 Task: Send an email with the signature David Green with the subject 'Invoice follow-up' and the message 'I am sorry for any delays in our response.' from softage.1@softage.net to softage.2@softage.net with an attached document User_guide.docx and move the email from Sent Items to the folder Contracts
Action: Key pressed n
Screenshot: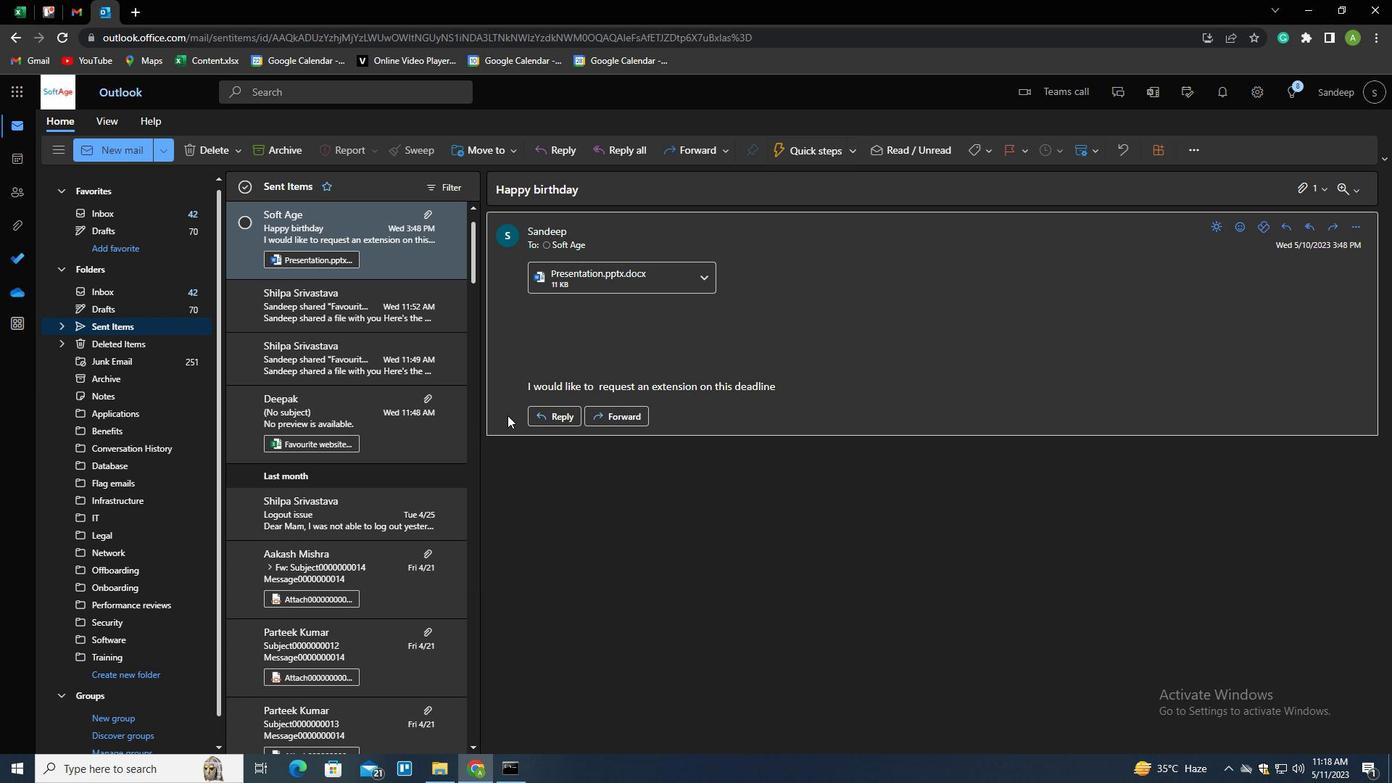 
Action: Mouse moved to (980, 158)
Screenshot: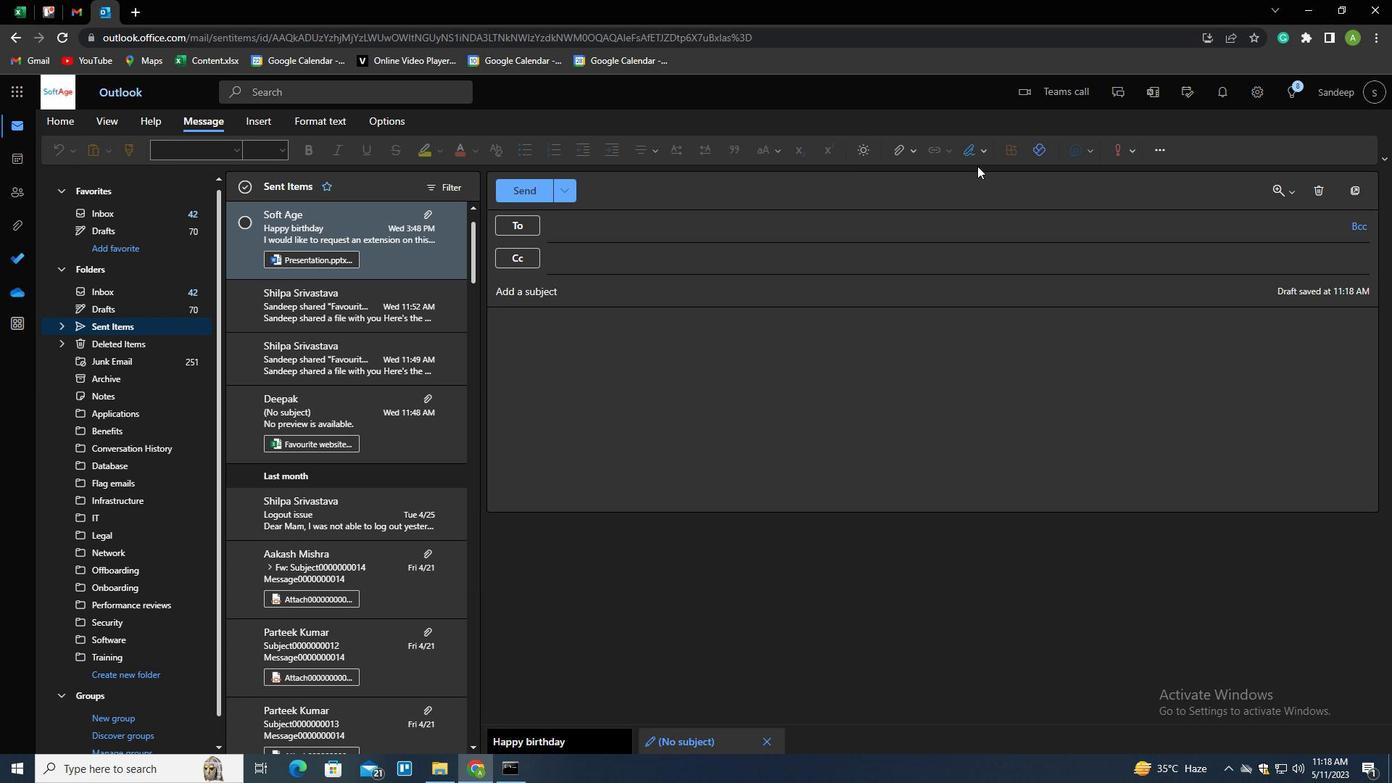 
Action: Mouse pressed left at (980, 158)
Screenshot: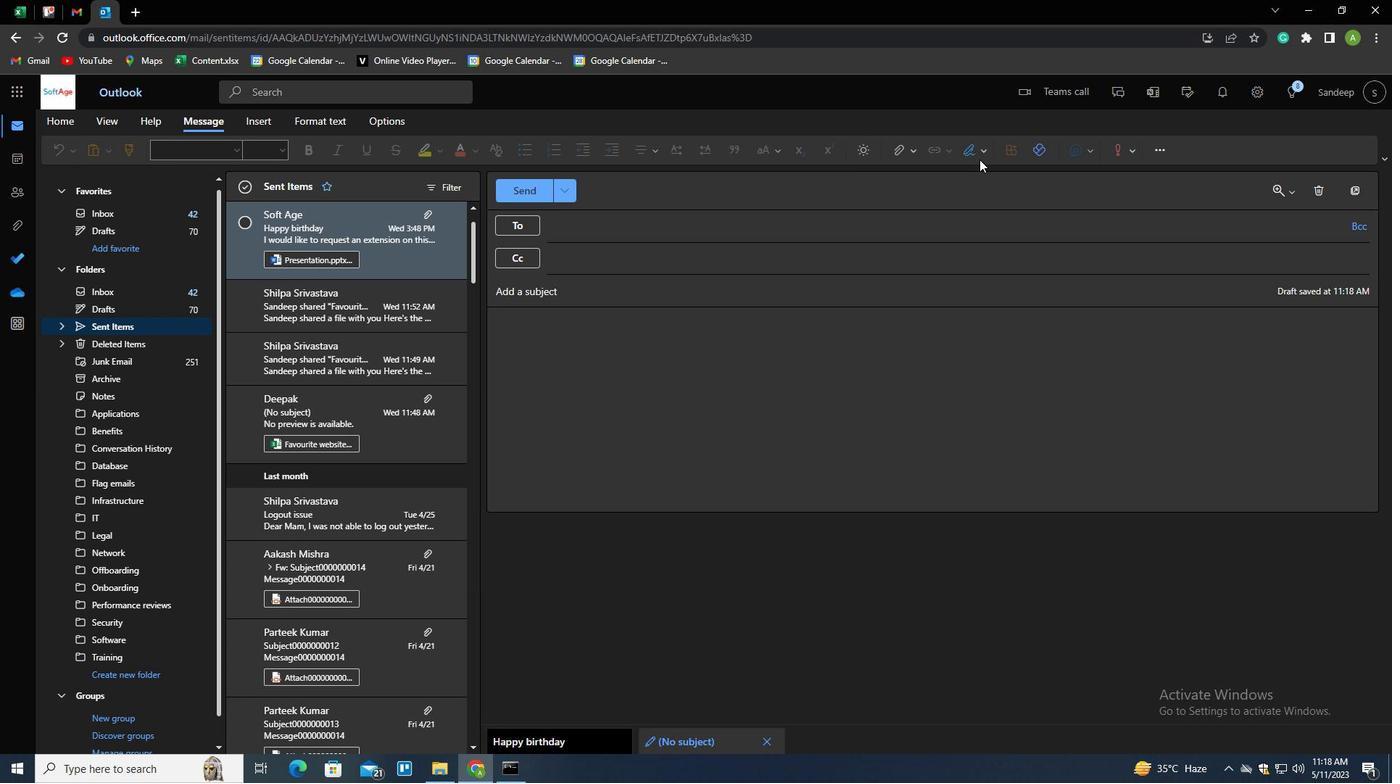 
Action: Mouse moved to (959, 203)
Screenshot: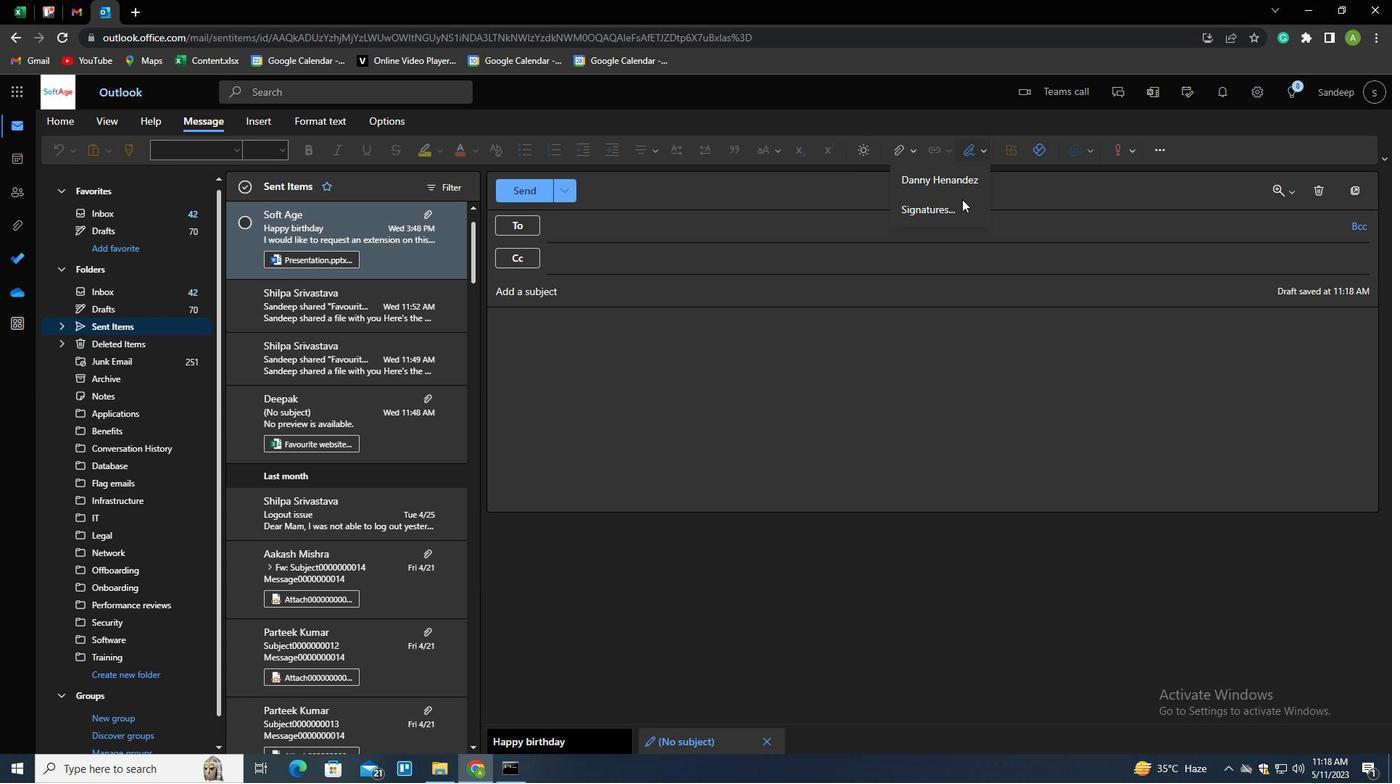 
Action: Mouse pressed left at (959, 203)
Screenshot: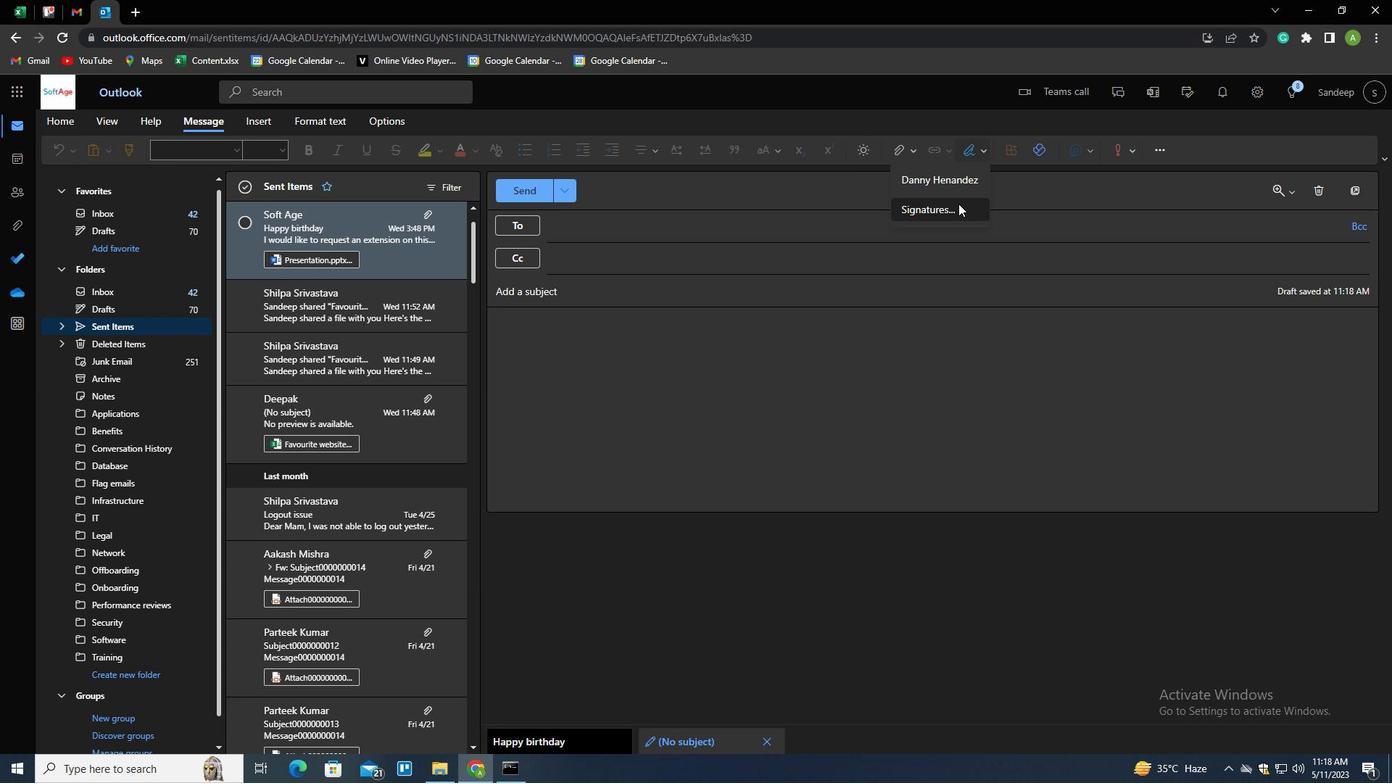 
Action: Mouse moved to (973, 270)
Screenshot: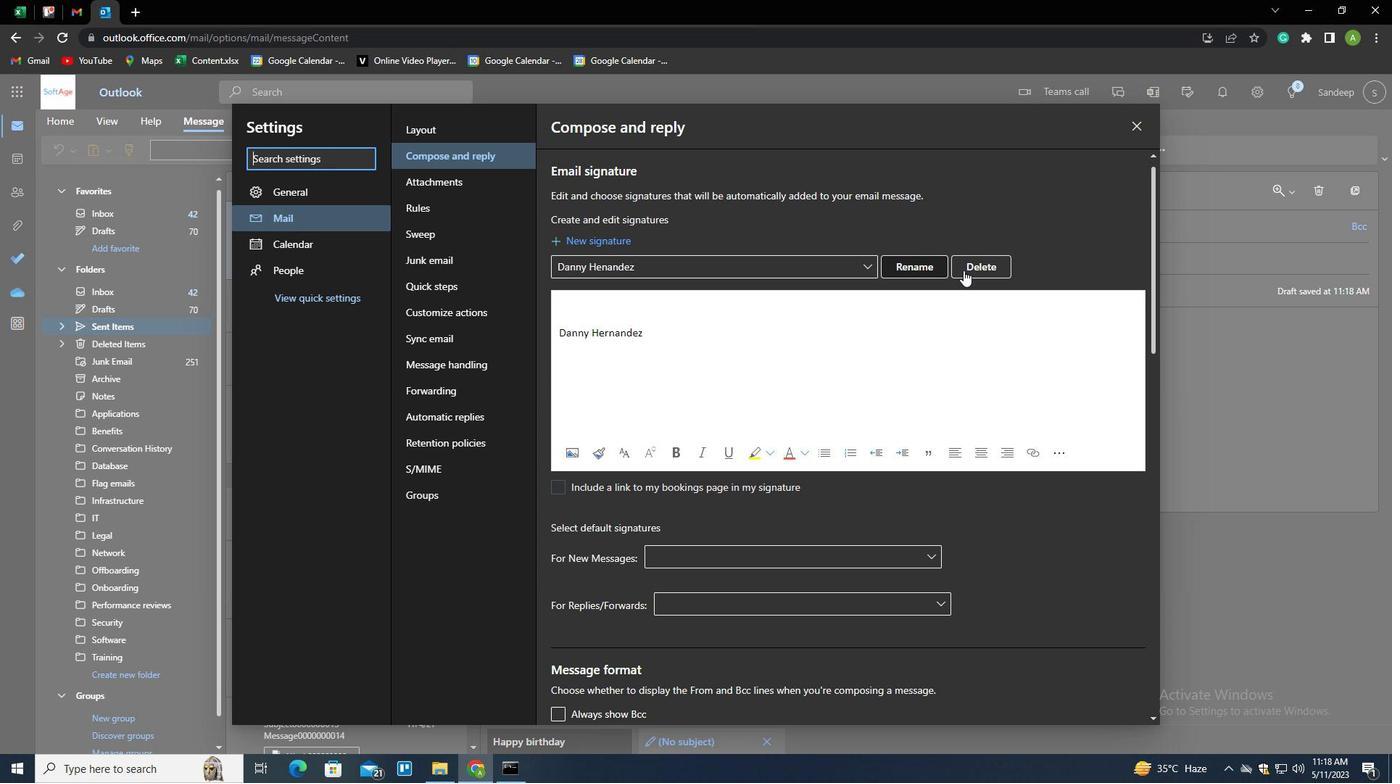 
Action: Mouse pressed left at (973, 270)
Screenshot: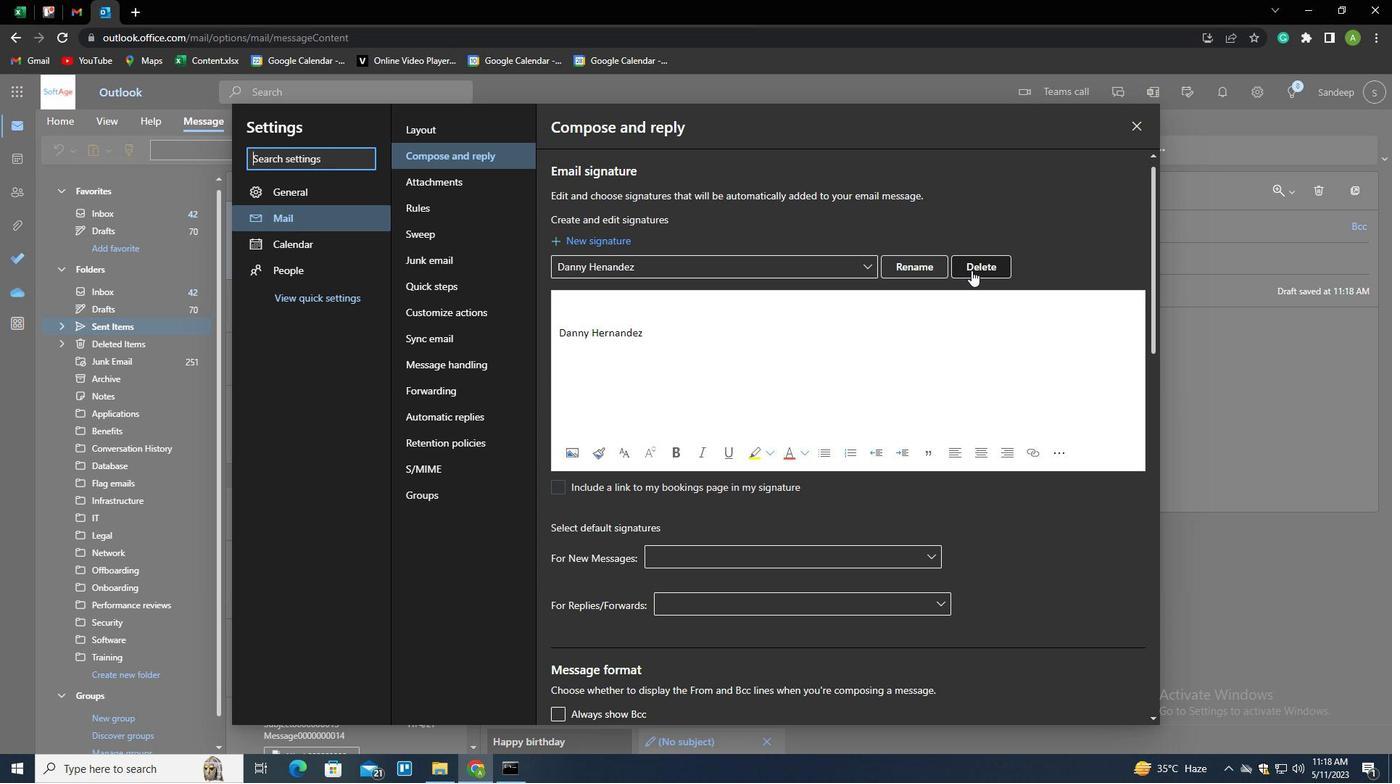 
Action: Mouse moved to (958, 266)
Screenshot: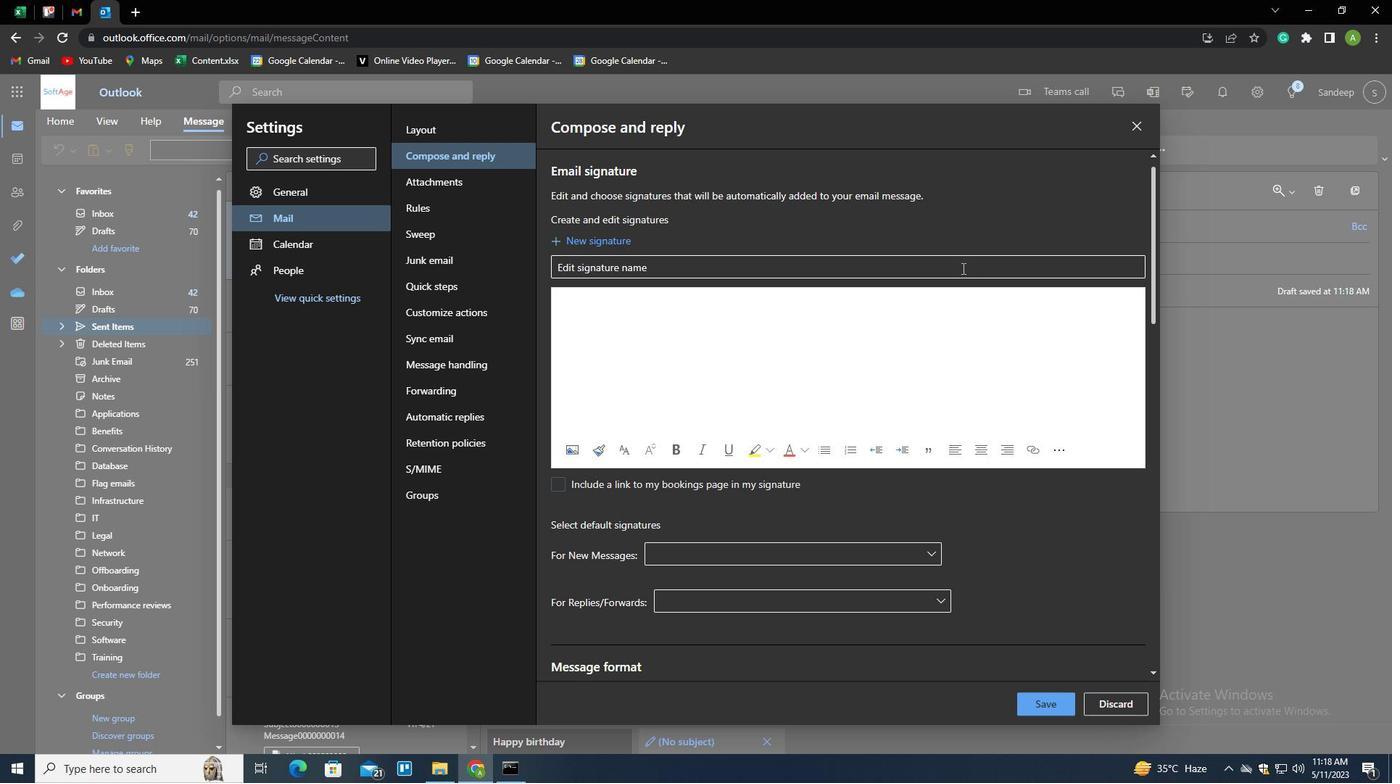 
Action: Mouse pressed left at (958, 266)
Screenshot: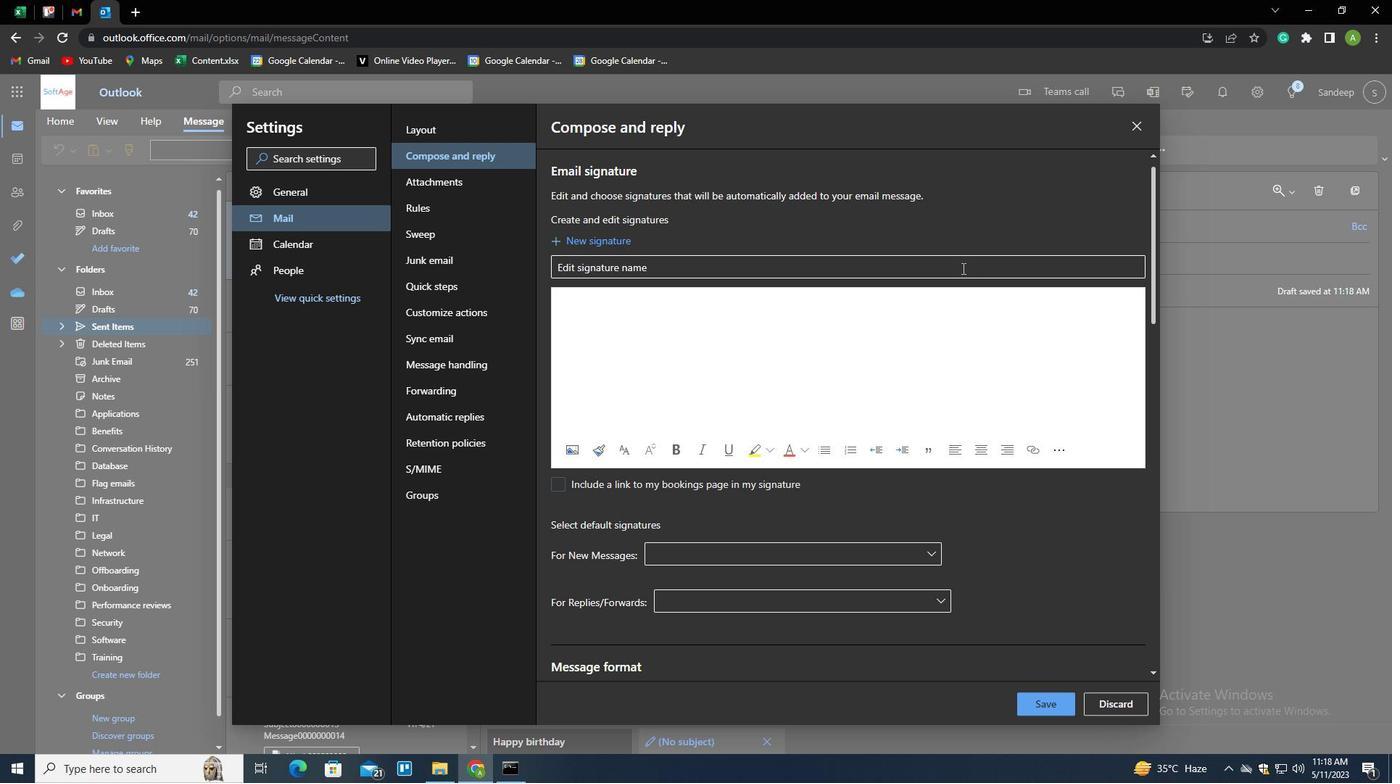 
Action: Key pressed <Key.shift>DAVID<Key.space><Key.shift>GREEN<Key.tab><Key.shift_r><Key.enter><Key.shift>DAVID<Key.space><Key.shift>GREEN
Screenshot: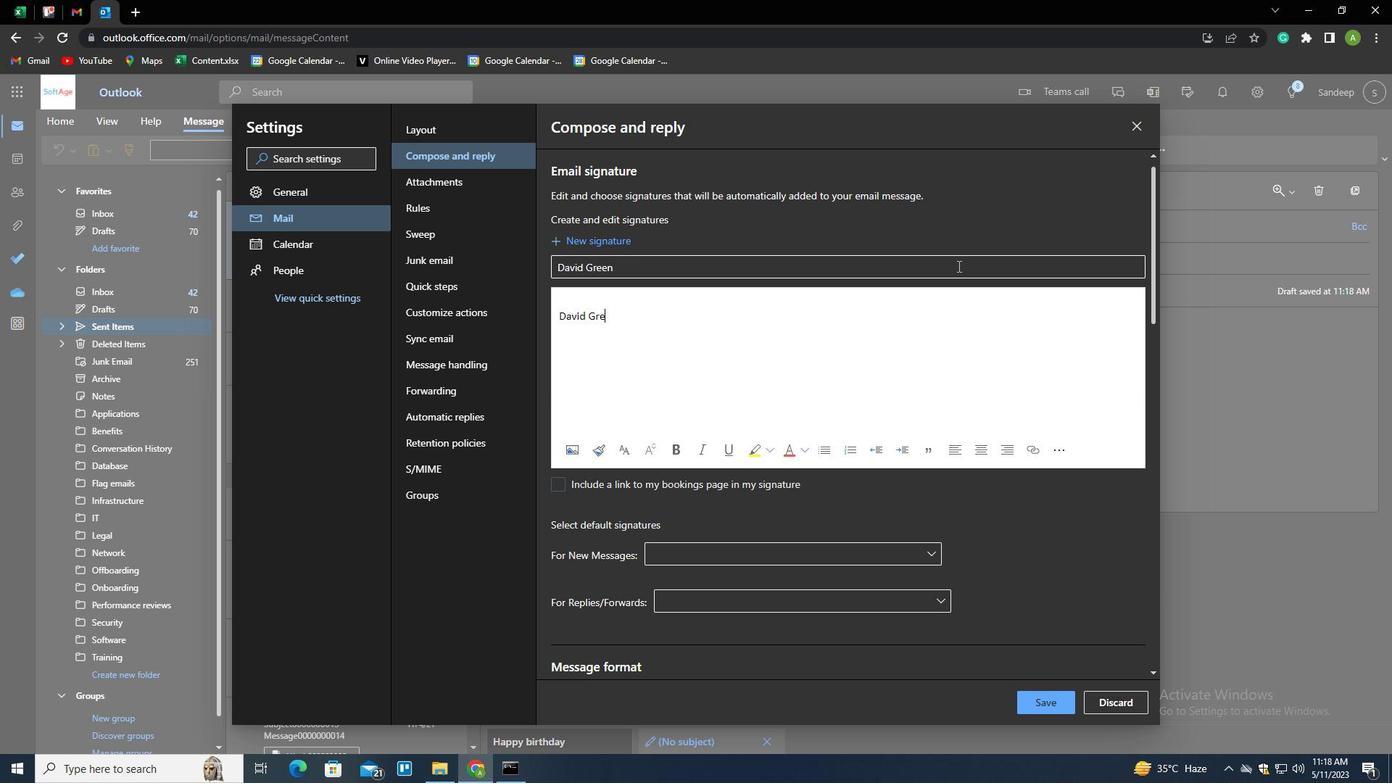 
Action: Mouse moved to (1038, 701)
Screenshot: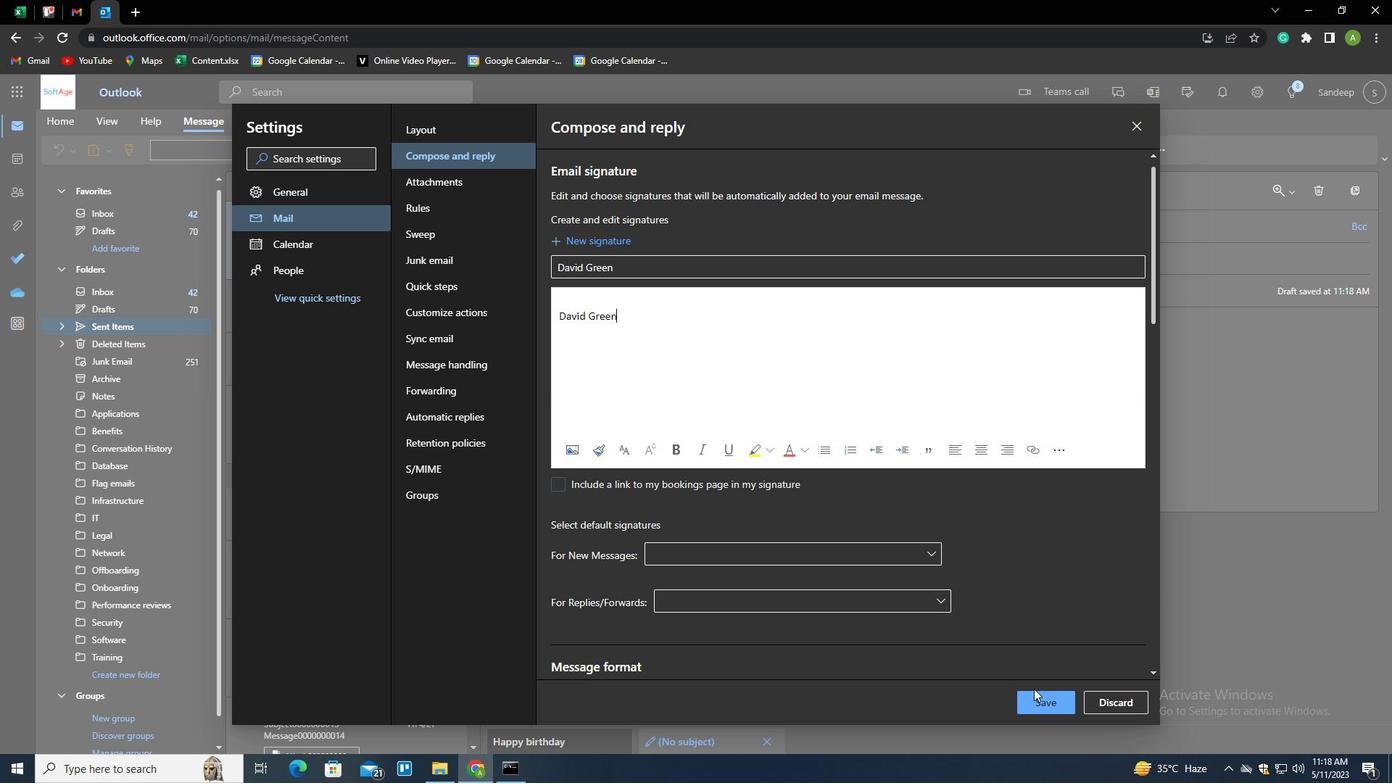 
Action: Mouse pressed left at (1038, 701)
Screenshot: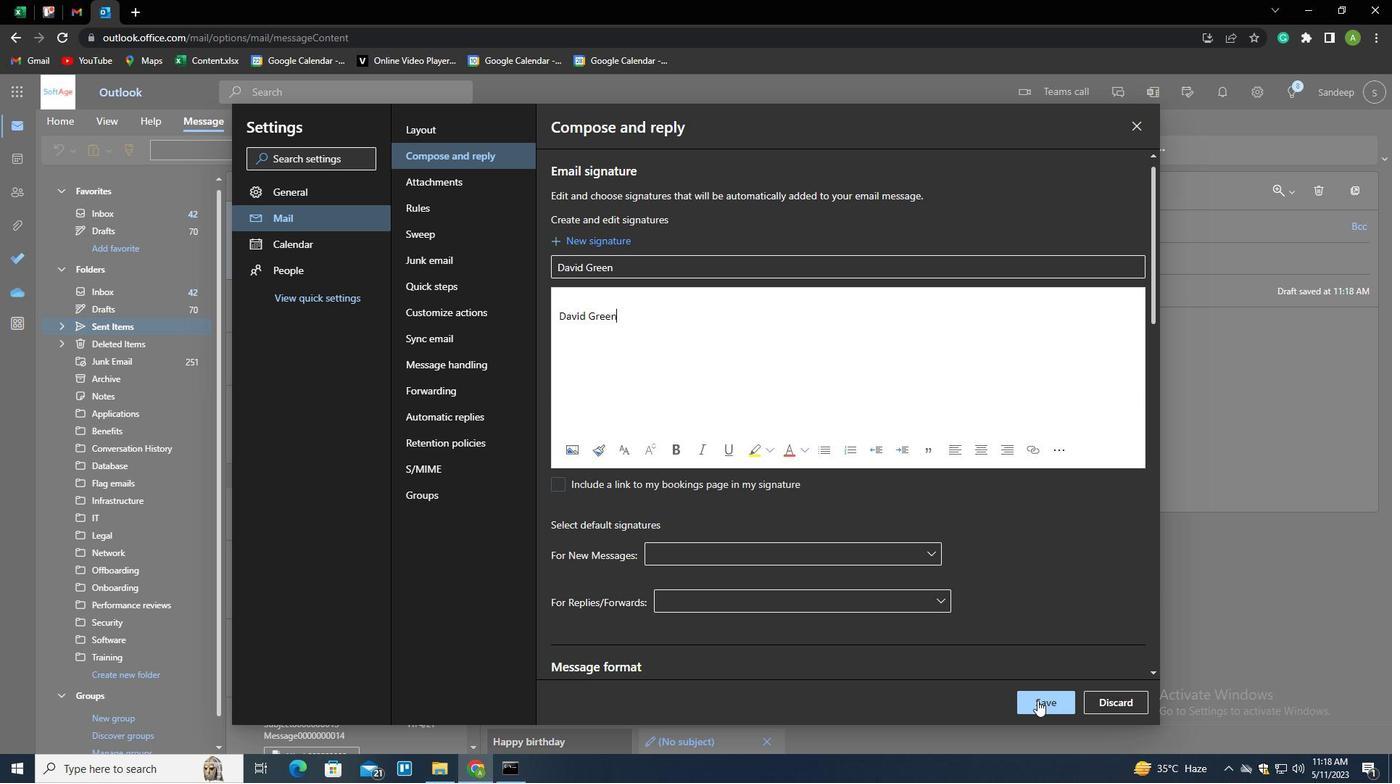
Action: Mouse moved to (1199, 459)
Screenshot: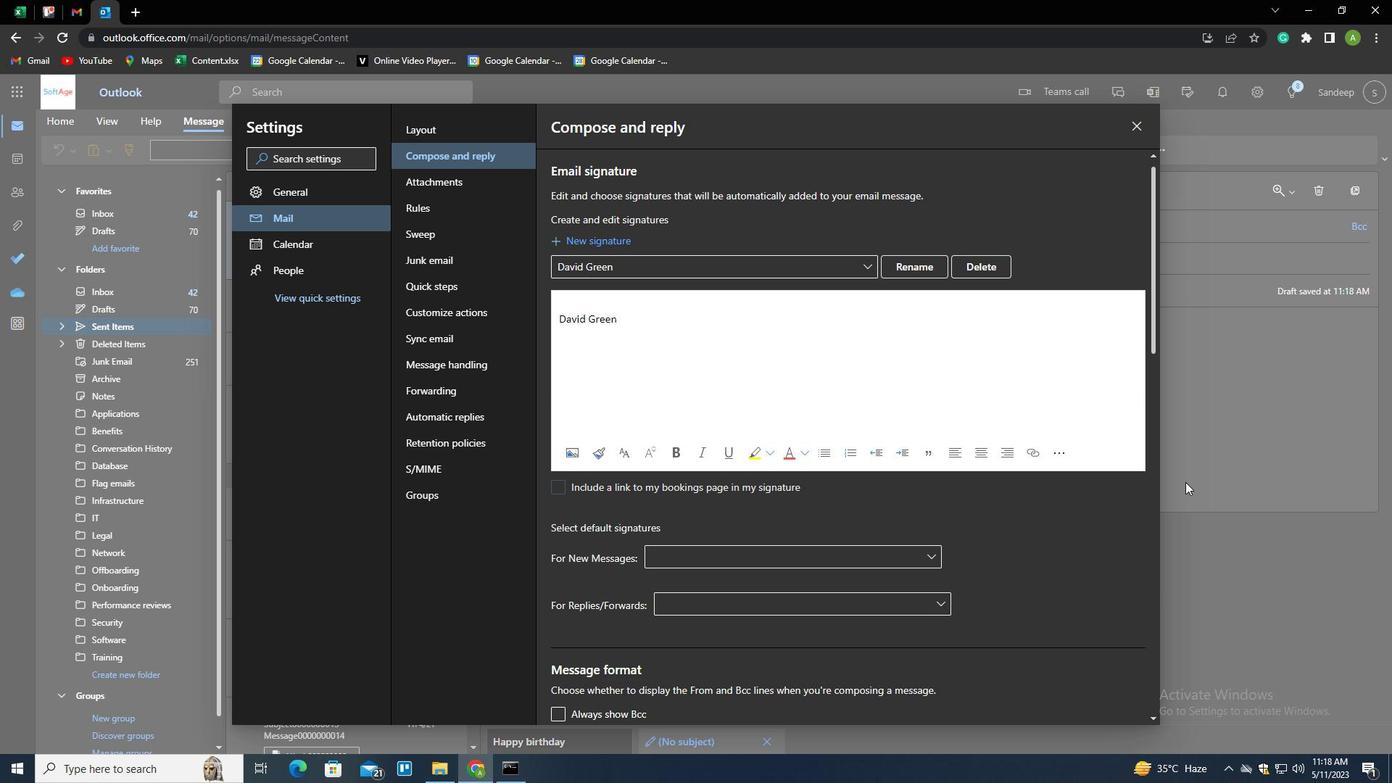 
Action: Mouse pressed left at (1199, 459)
Screenshot: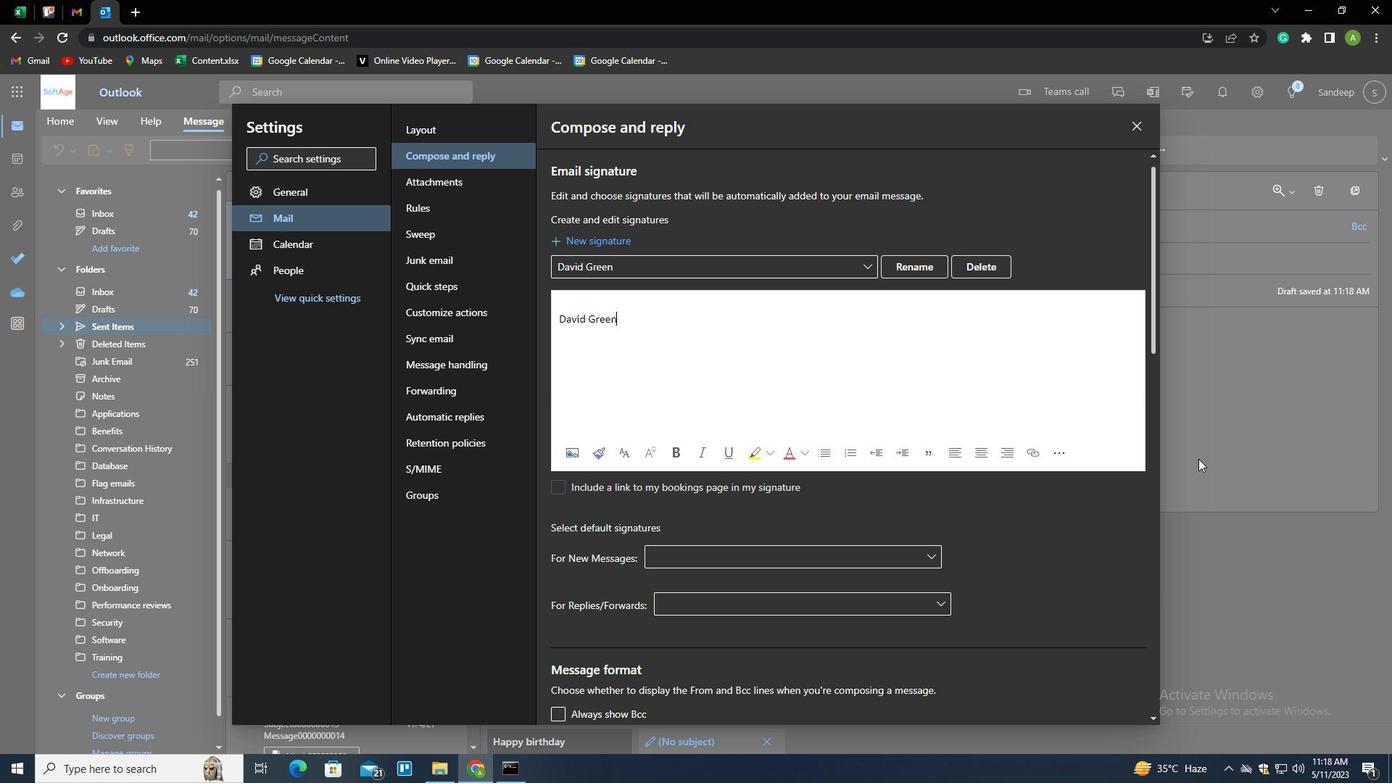 
Action: Mouse moved to (971, 147)
Screenshot: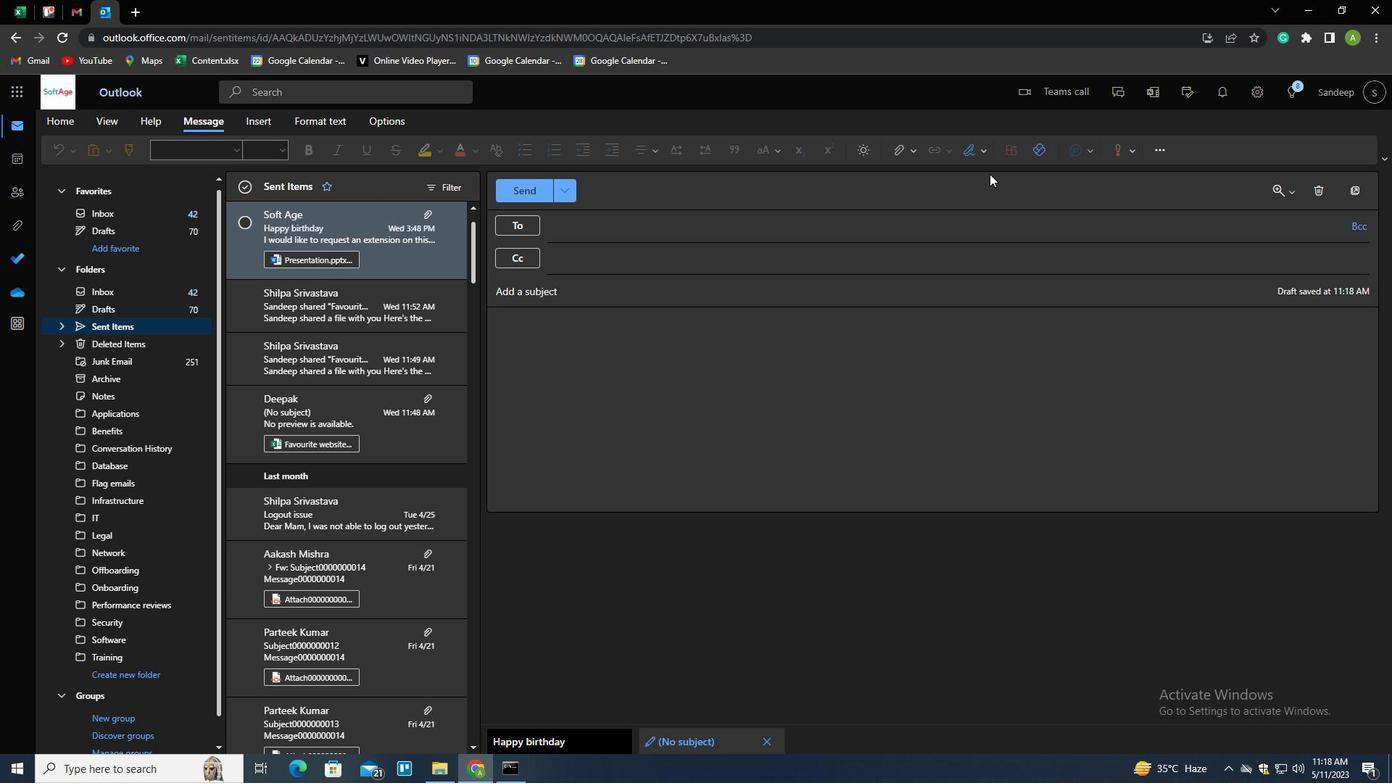 
Action: Mouse pressed left at (971, 147)
Screenshot: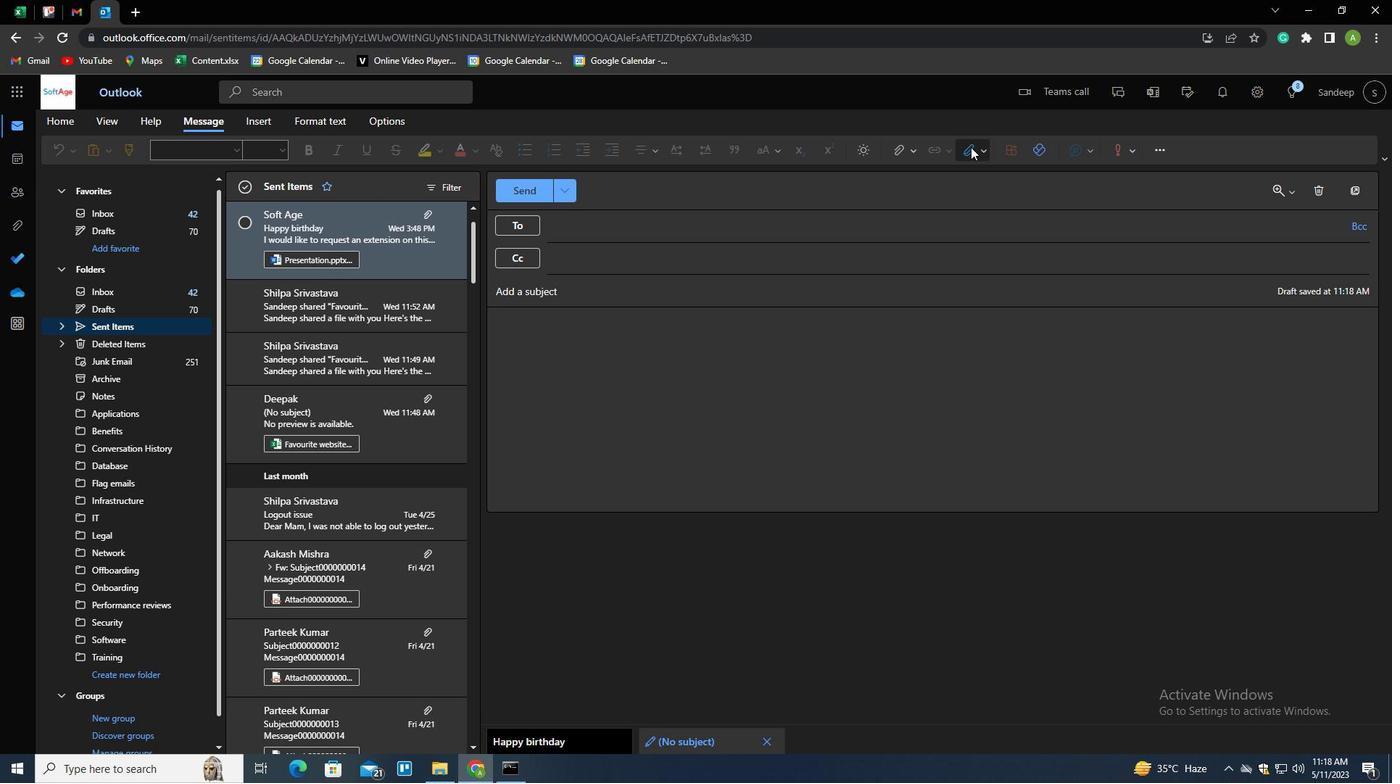 
Action: Mouse moved to (962, 173)
Screenshot: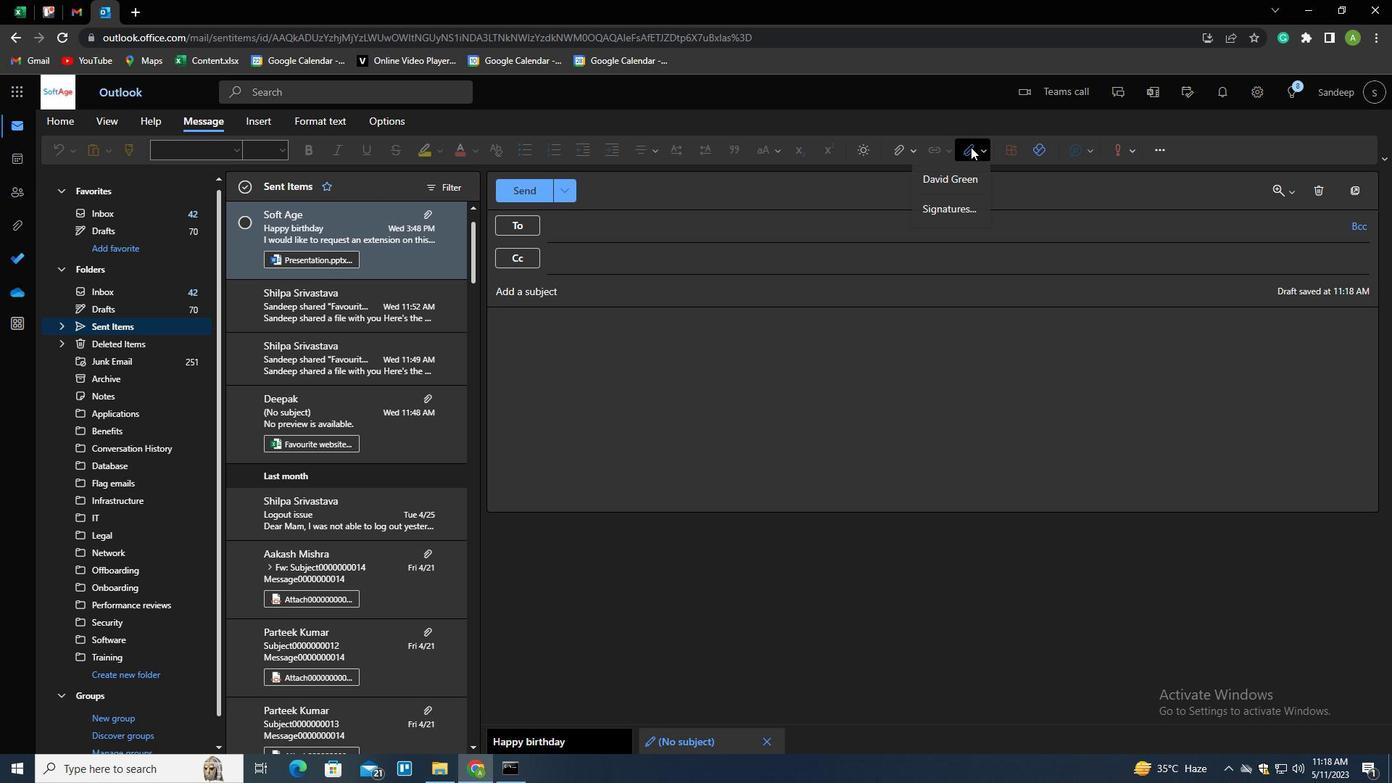 
Action: Mouse pressed left at (962, 173)
Screenshot: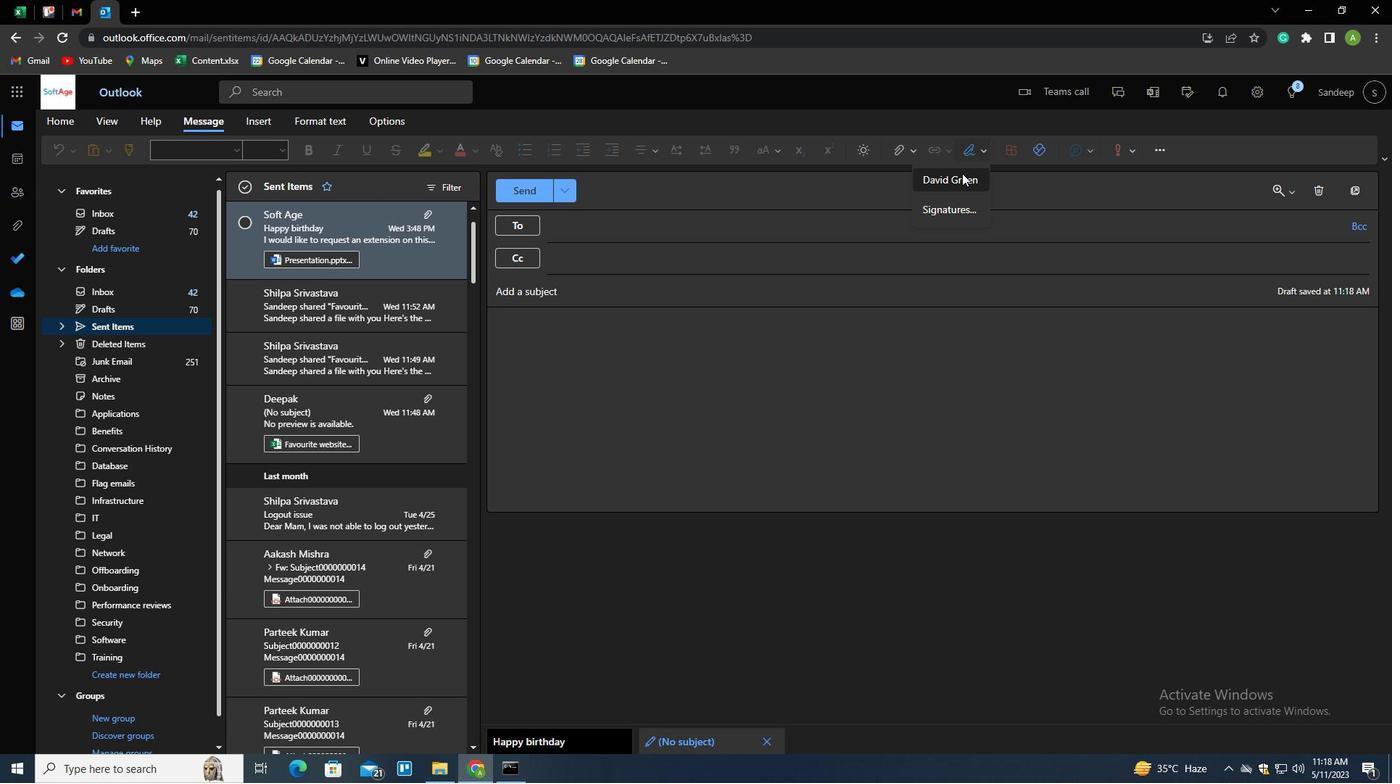 
Action: Mouse moved to (677, 294)
Screenshot: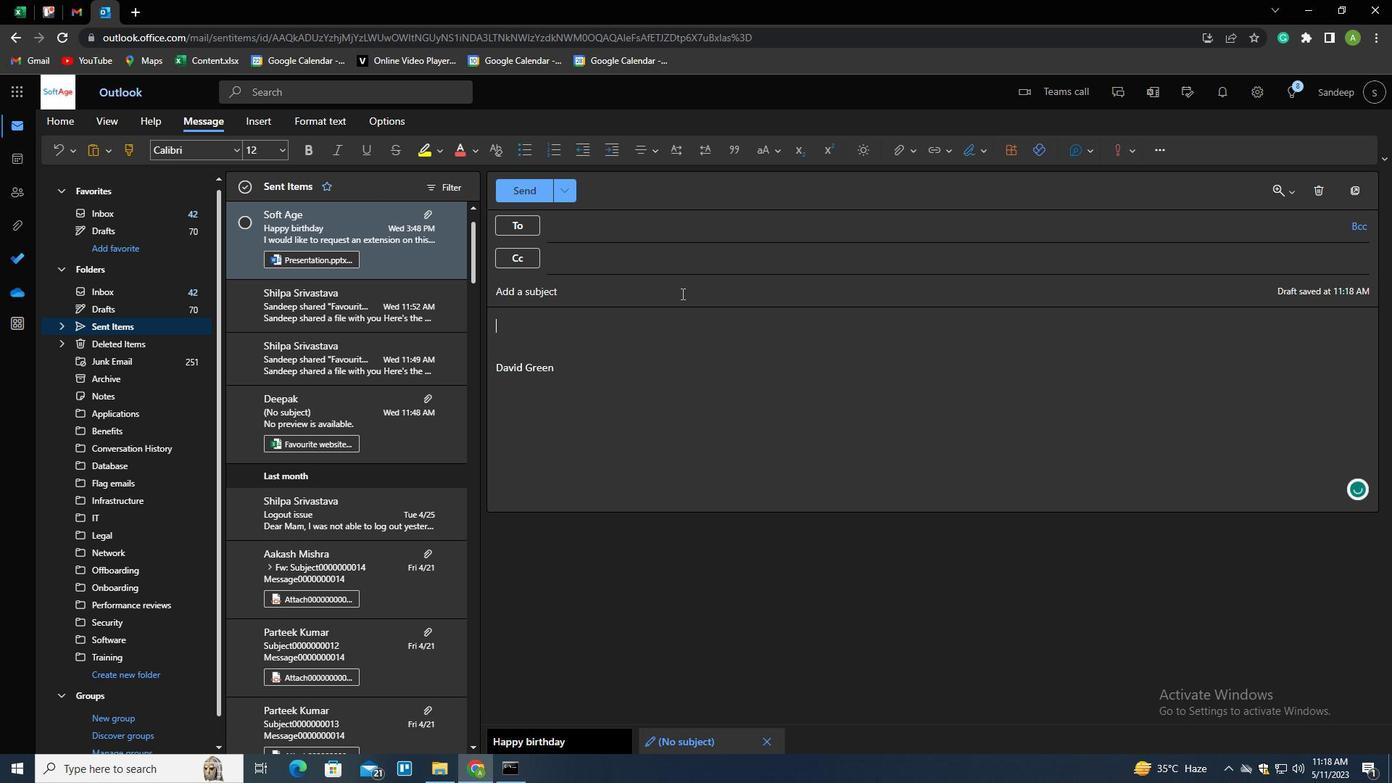 
Action: Mouse pressed left at (677, 294)
Screenshot: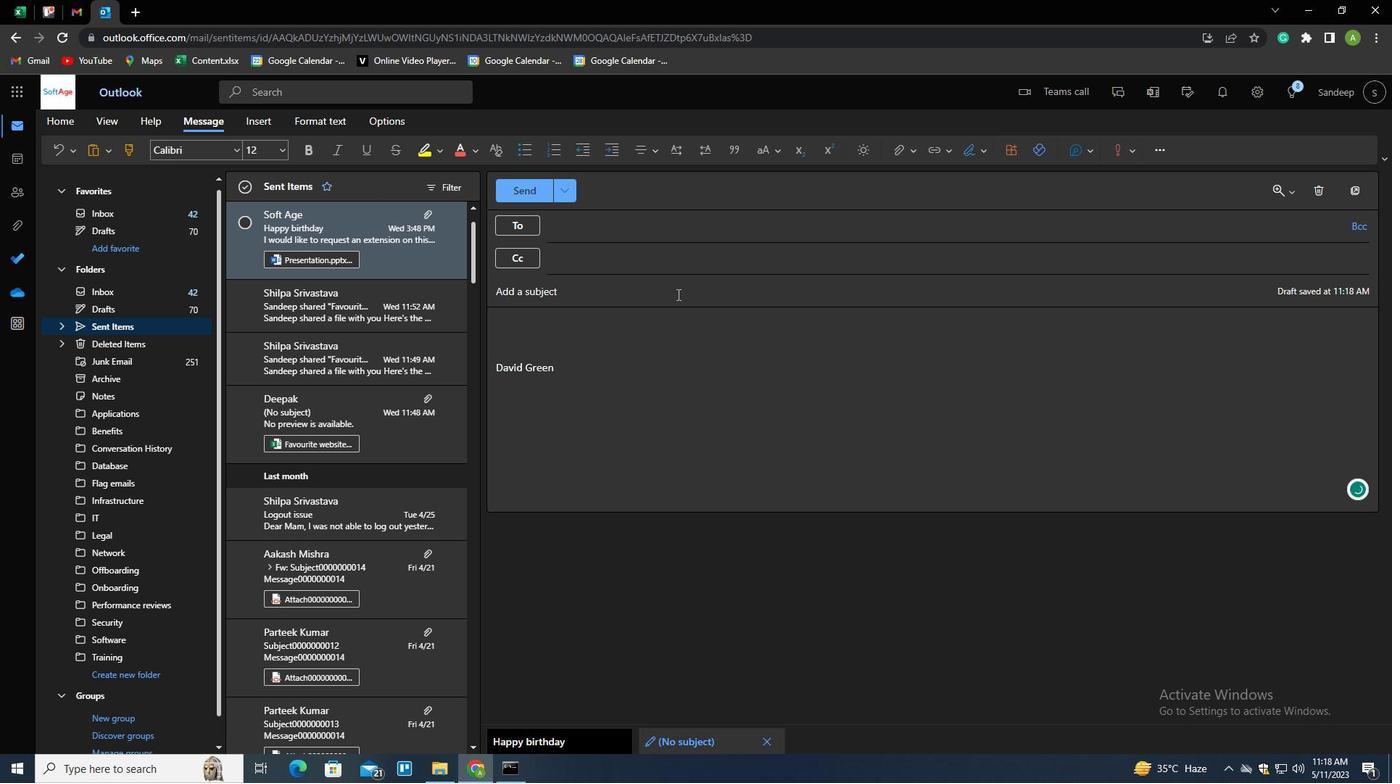 
Action: Key pressed <Key.shift>INVOICE<Key.space>FOLO<Key.backspace>LOW-UP
Screenshot: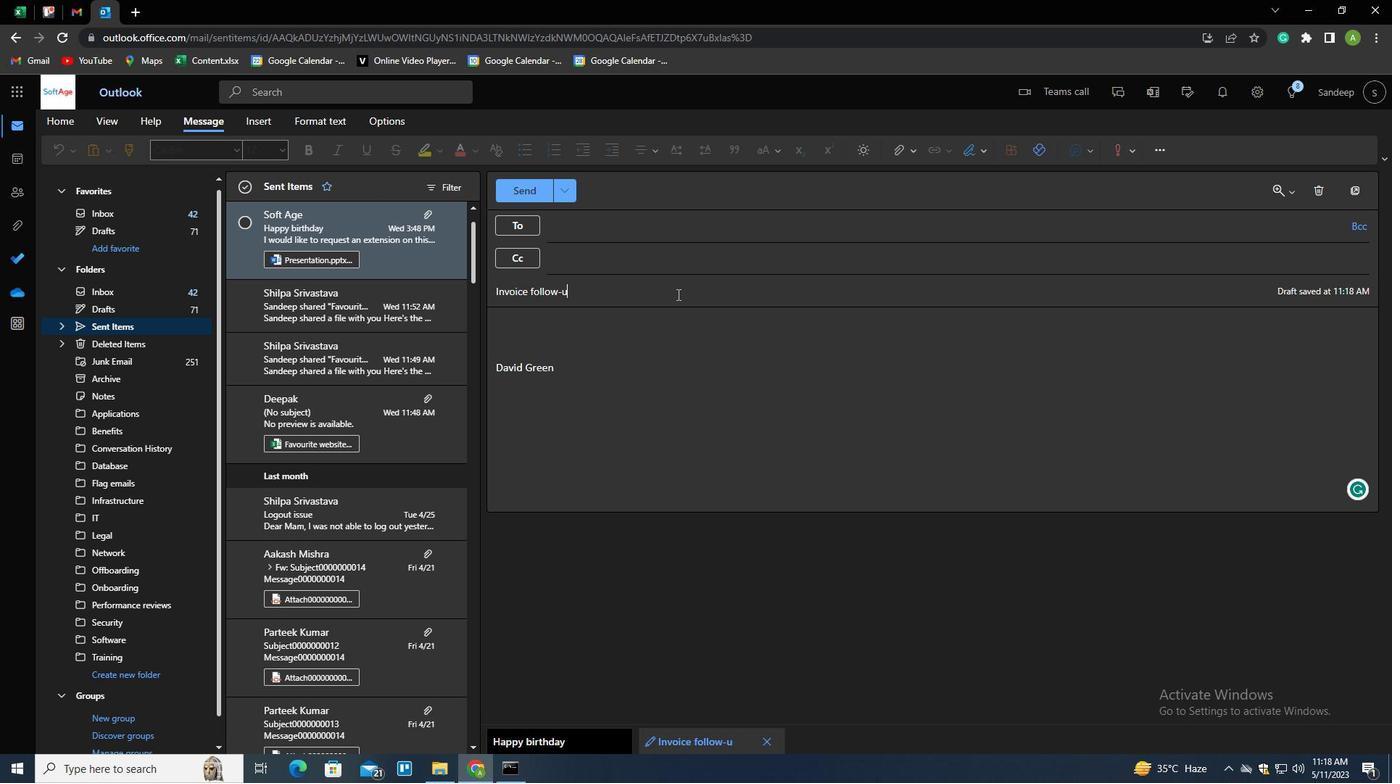 
Action: Mouse moved to (658, 367)
Screenshot: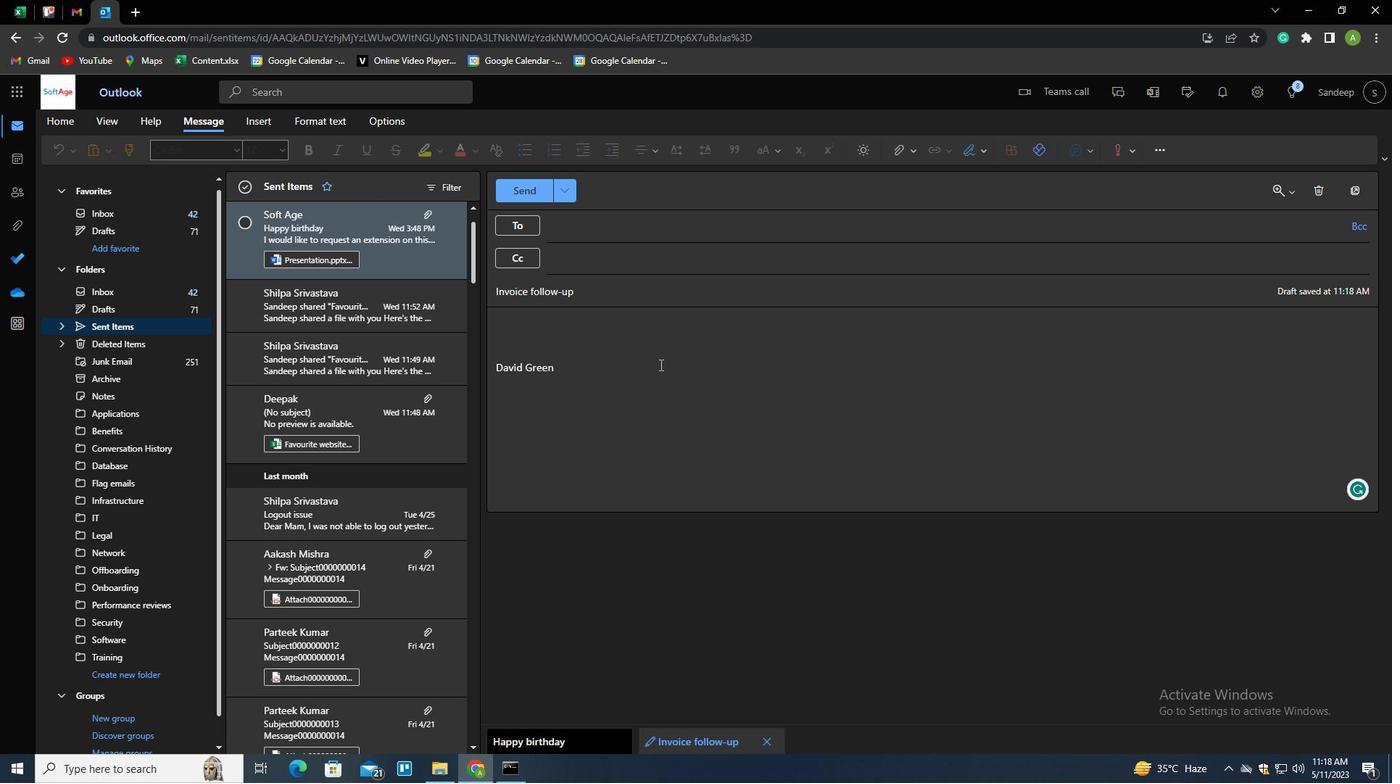 
Action: Mouse pressed left at (658, 367)
Screenshot: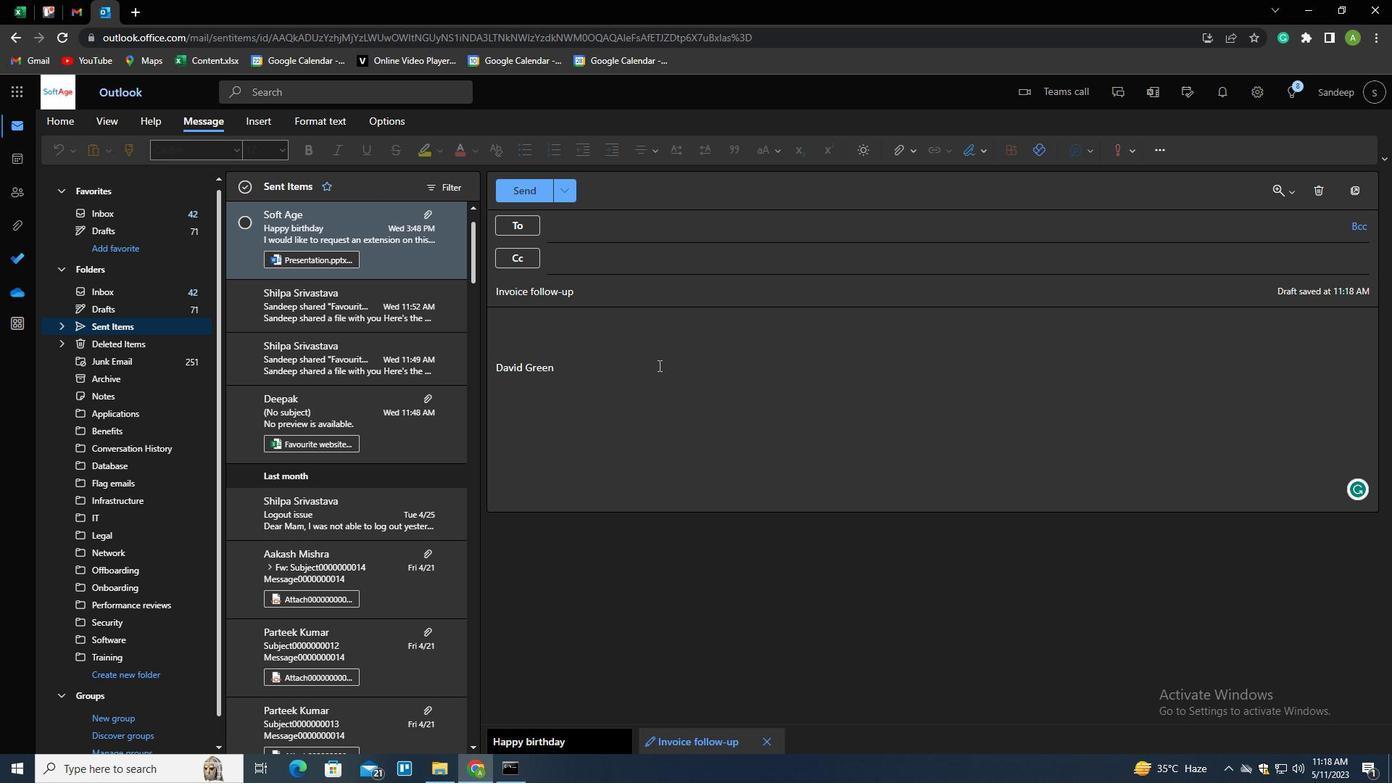 
Action: Key pressed <Key.shift_r><Key.enter><Key.shift>I<Key.space>AM<Key.space>SORRY<Key.space>FOR<Key.space>ANY<Key.space>DELAYS<Key.space>IN<Key.space>OUR<Key.space>REPONSE.
Screenshot: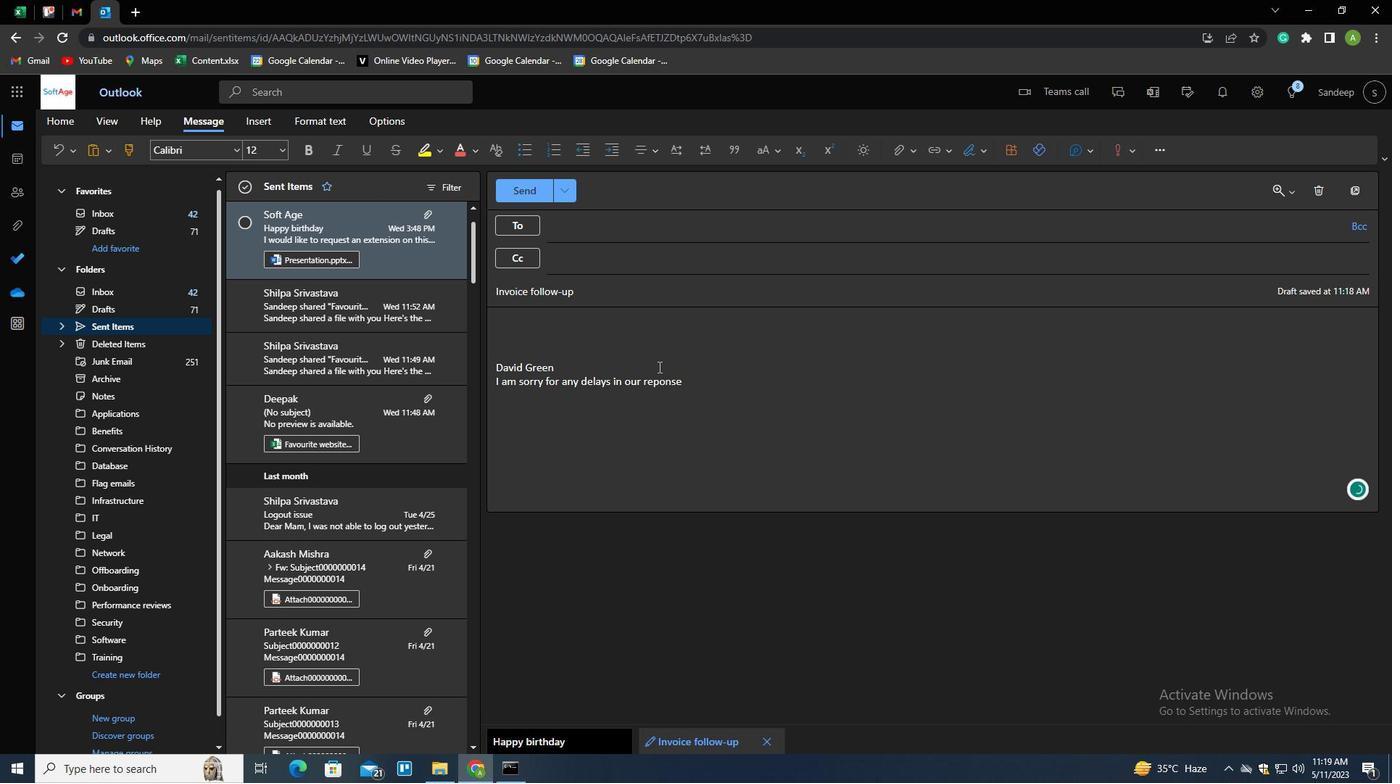 
Action: Mouse moved to (594, 235)
Screenshot: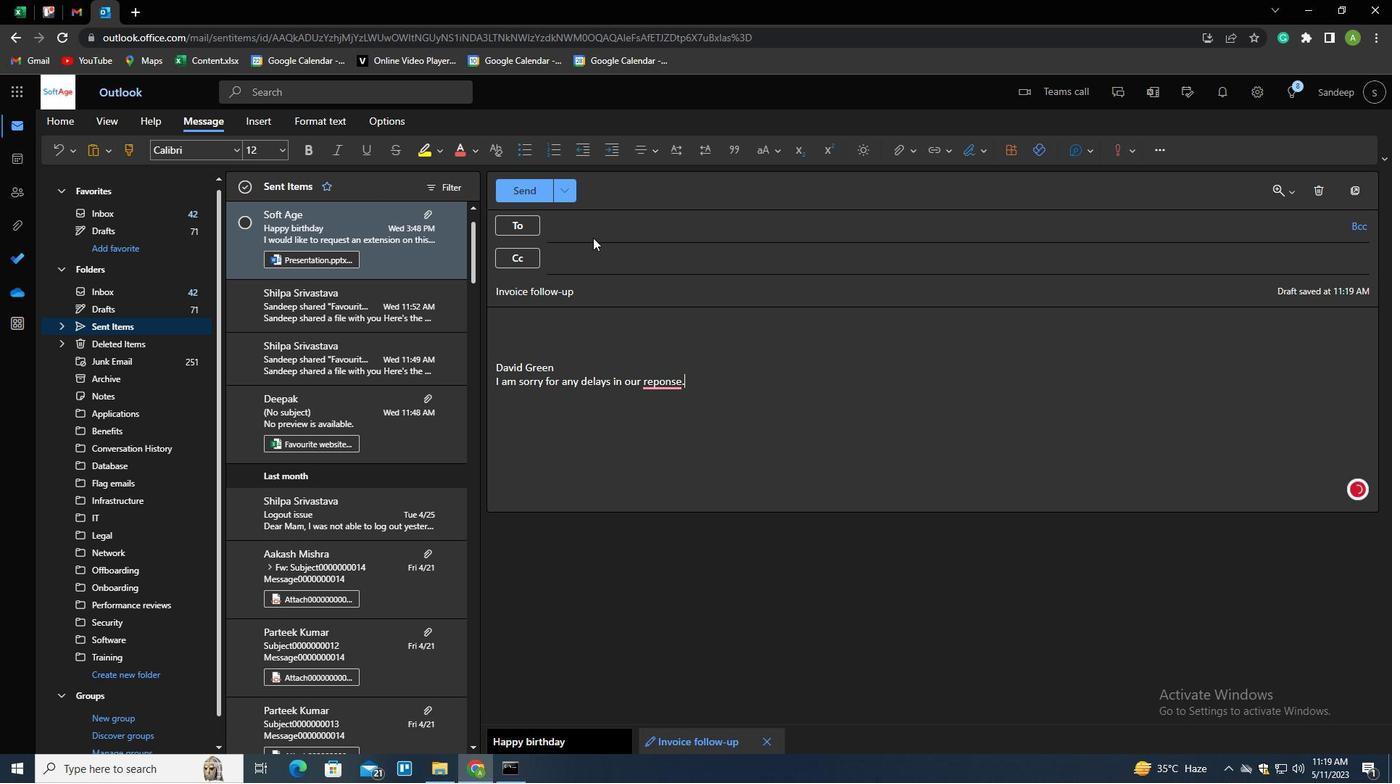 
Action: Mouse pressed left at (594, 235)
Screenshot: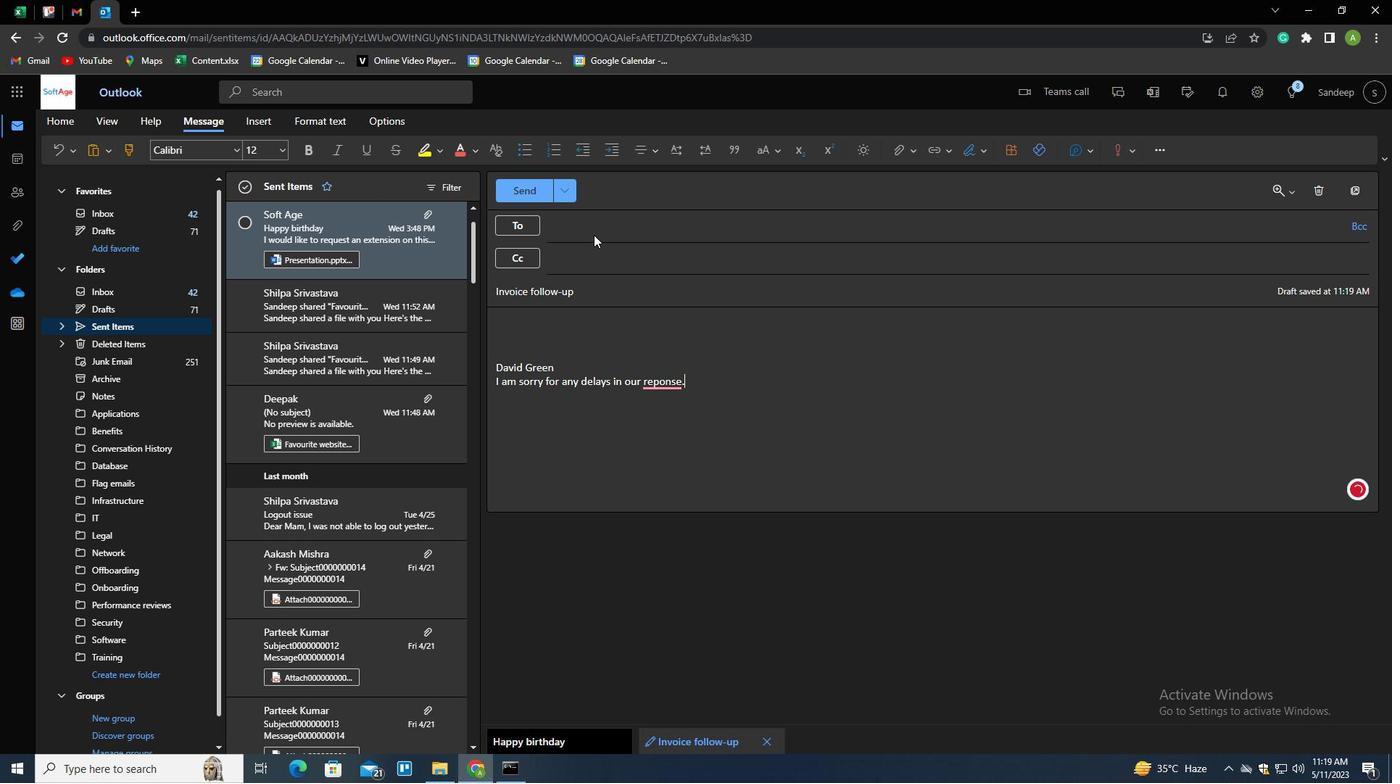 
Action: Mouse moved to (653, 384)
Screenshot: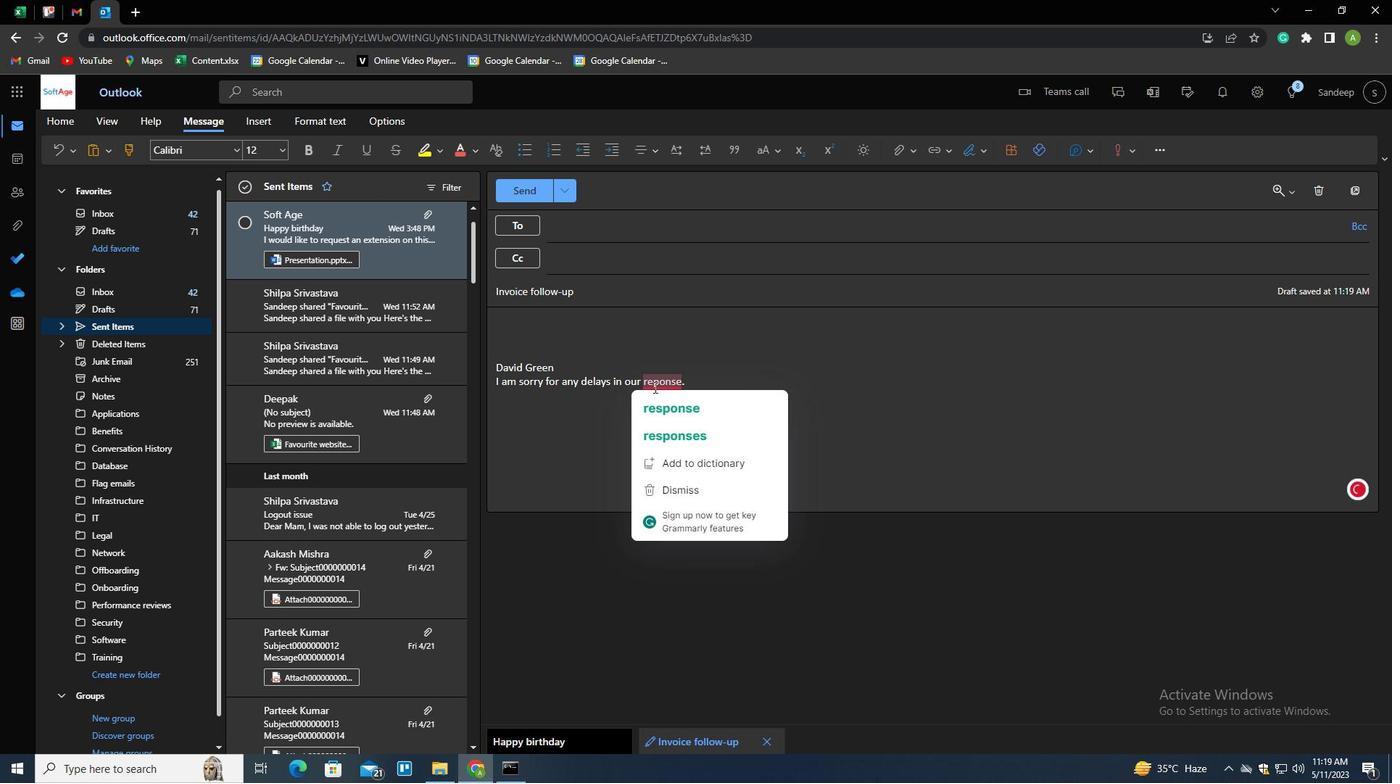 
Action: Mouse pressed left at (653, 384)
Screenshot: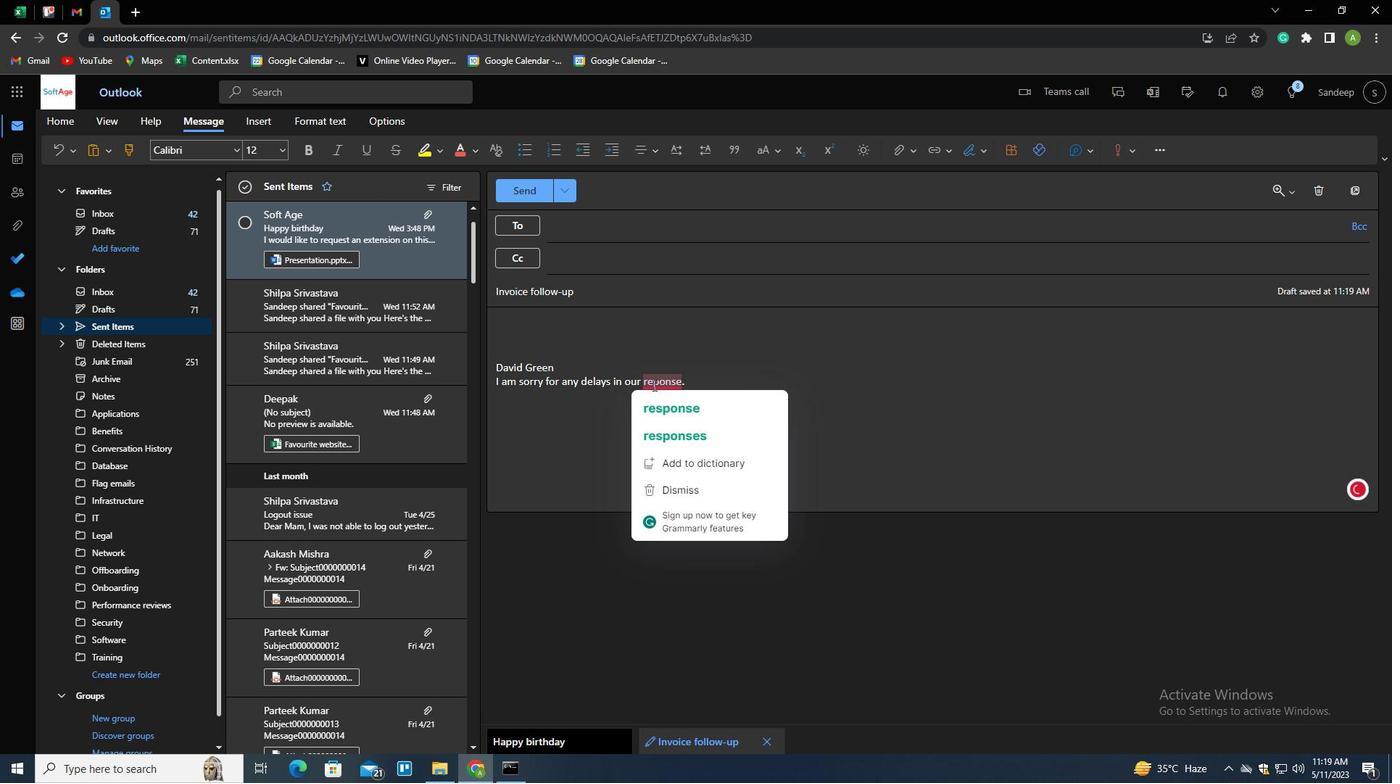 
Action: Mouse moved to (667, 381)
Screenshot: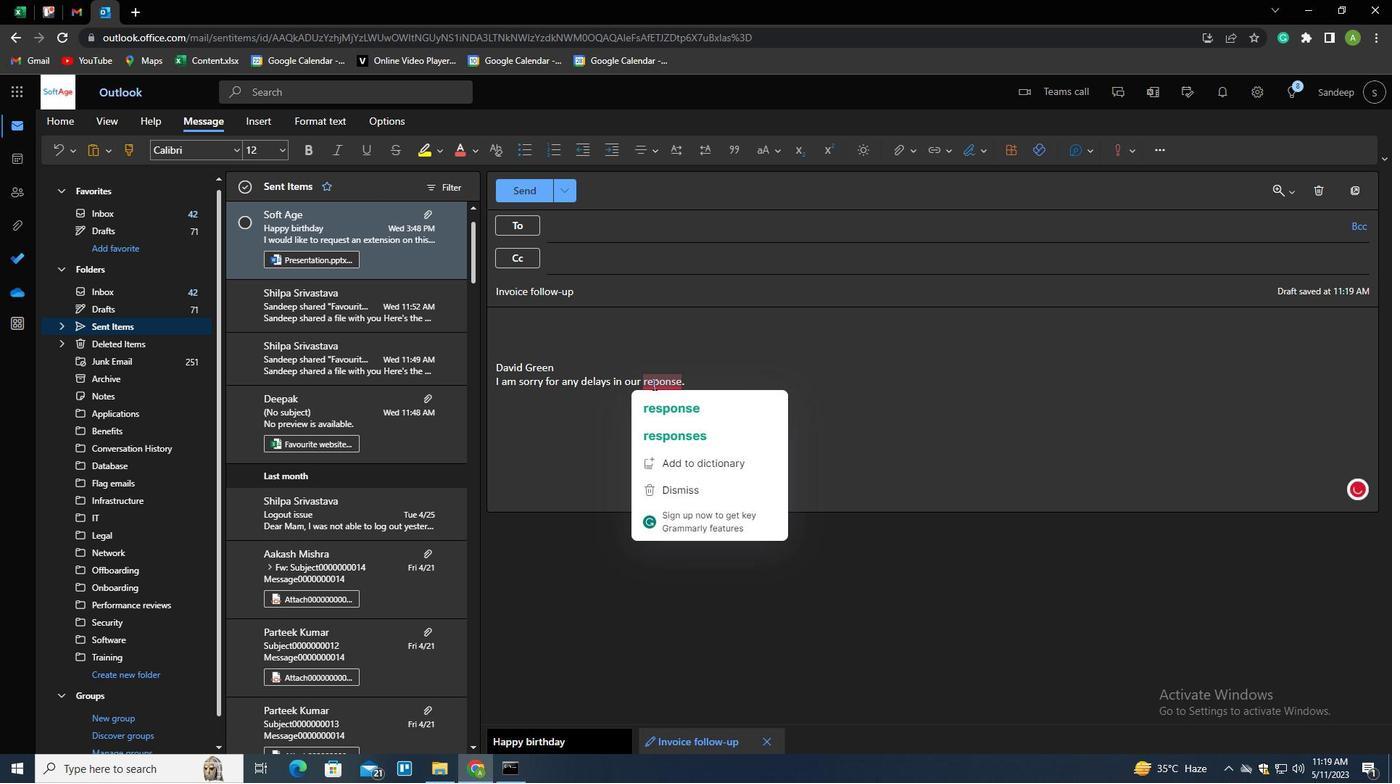 
Action: Key pressed S
Screenshot: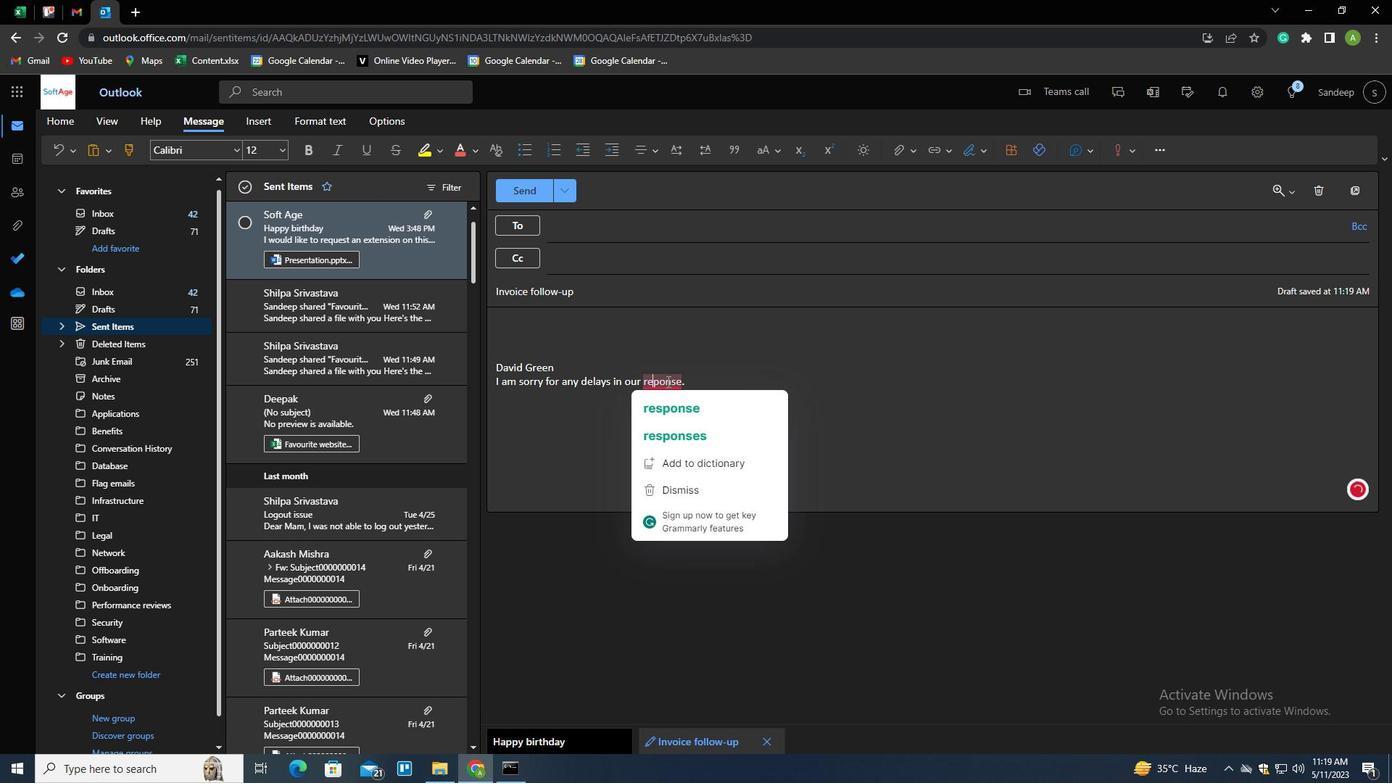 
Action: Mouse moved to (712, 382)
Screenshot: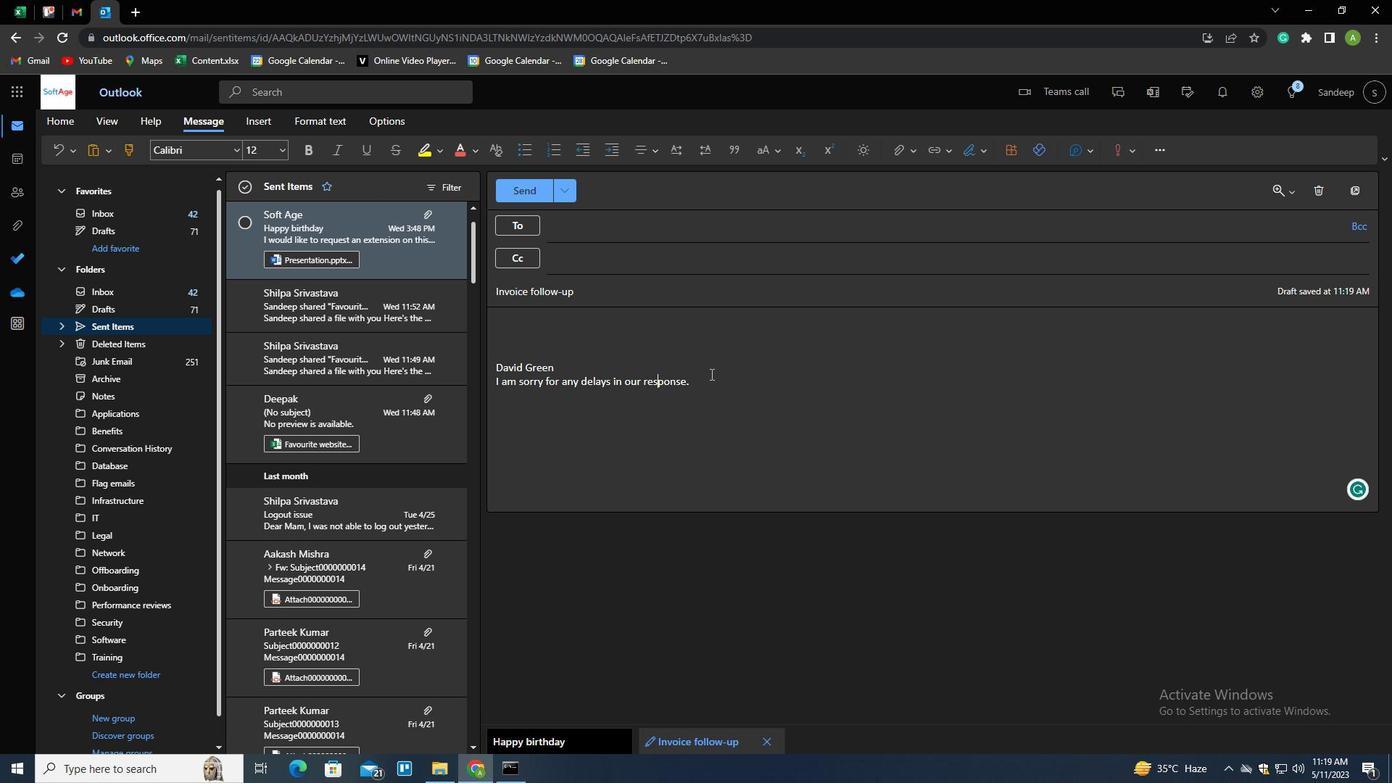
Action: Mouse pressed left at (712, 382)
Screenshot: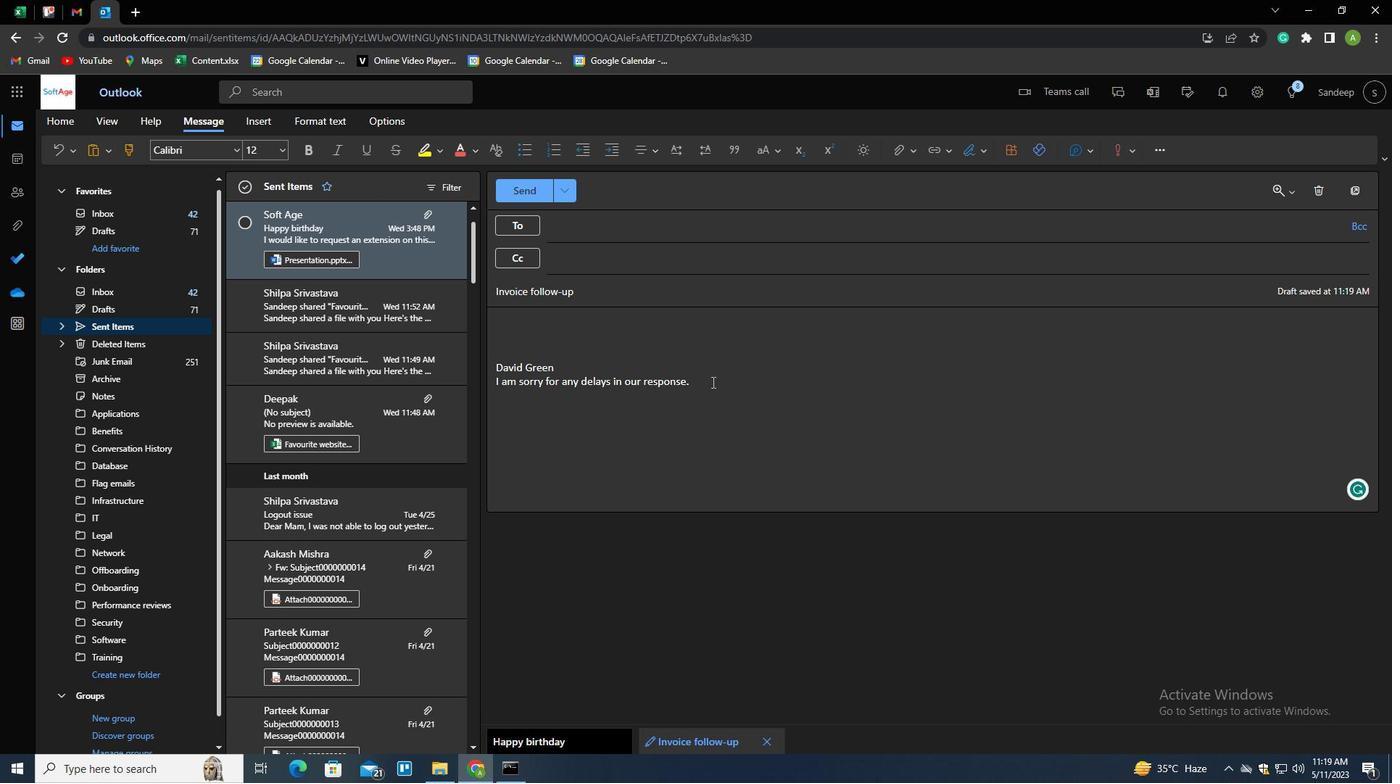 
Action: Mouse moved to (607, 232)
Screenshot: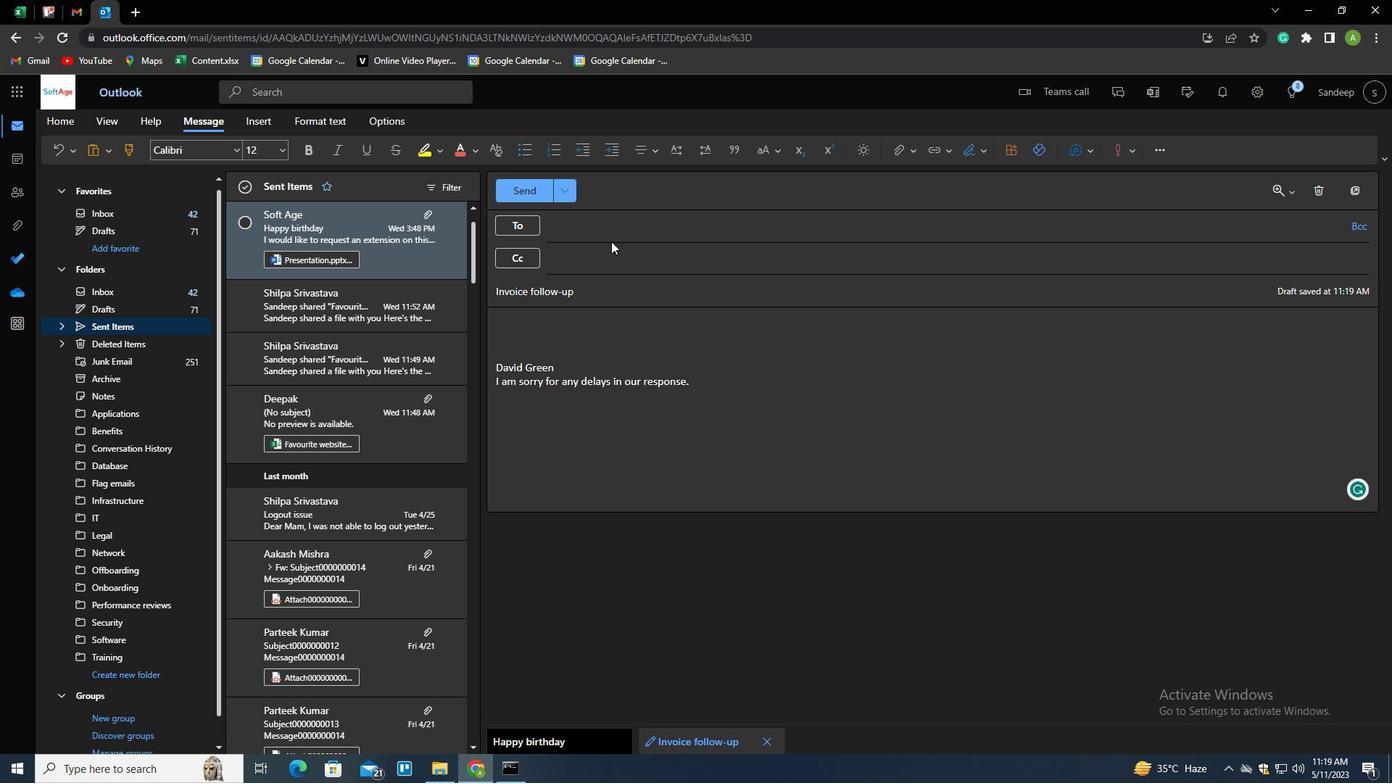 
Action: Mouse pressed left at (607, 232)
Screenshot: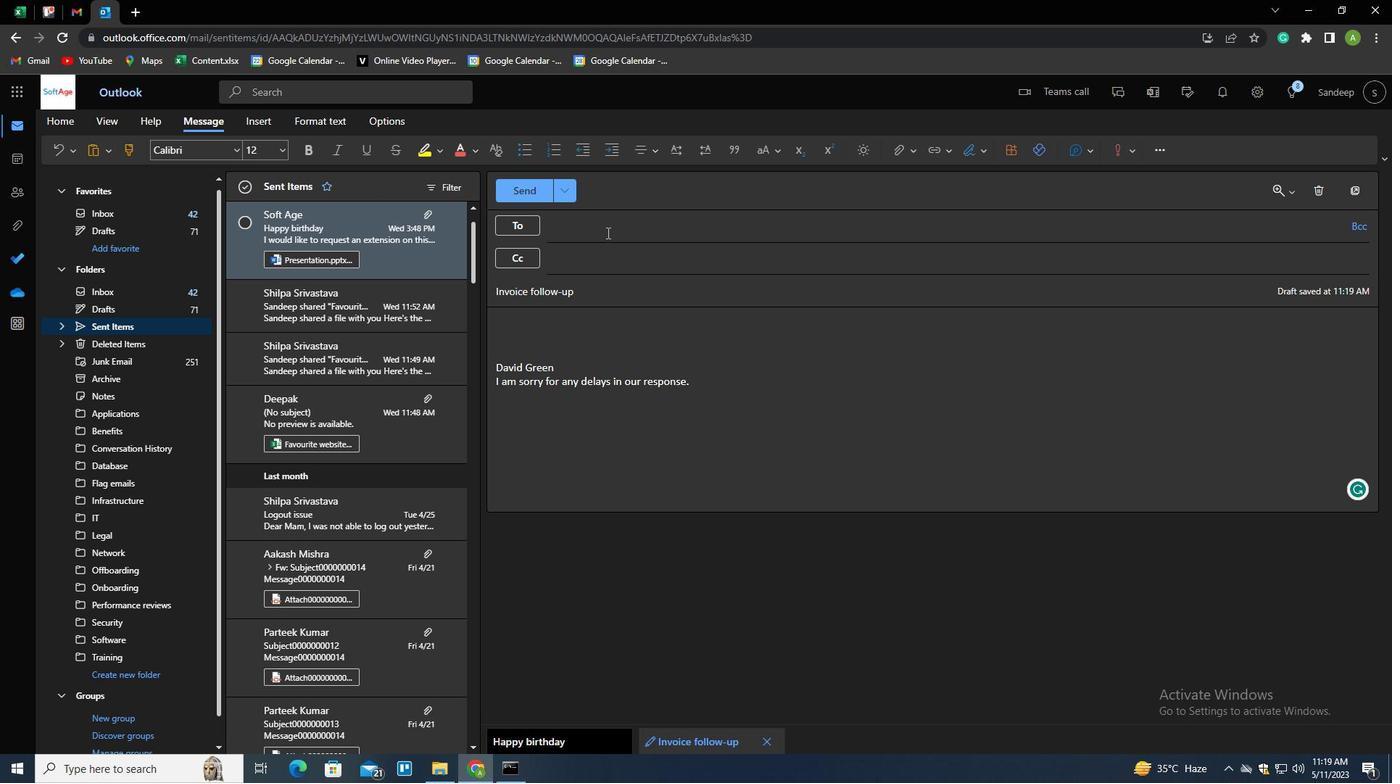 
Action: Key pressed SOFTAGE.2<Key.down><Key.up><Key.enter>
Screenshot: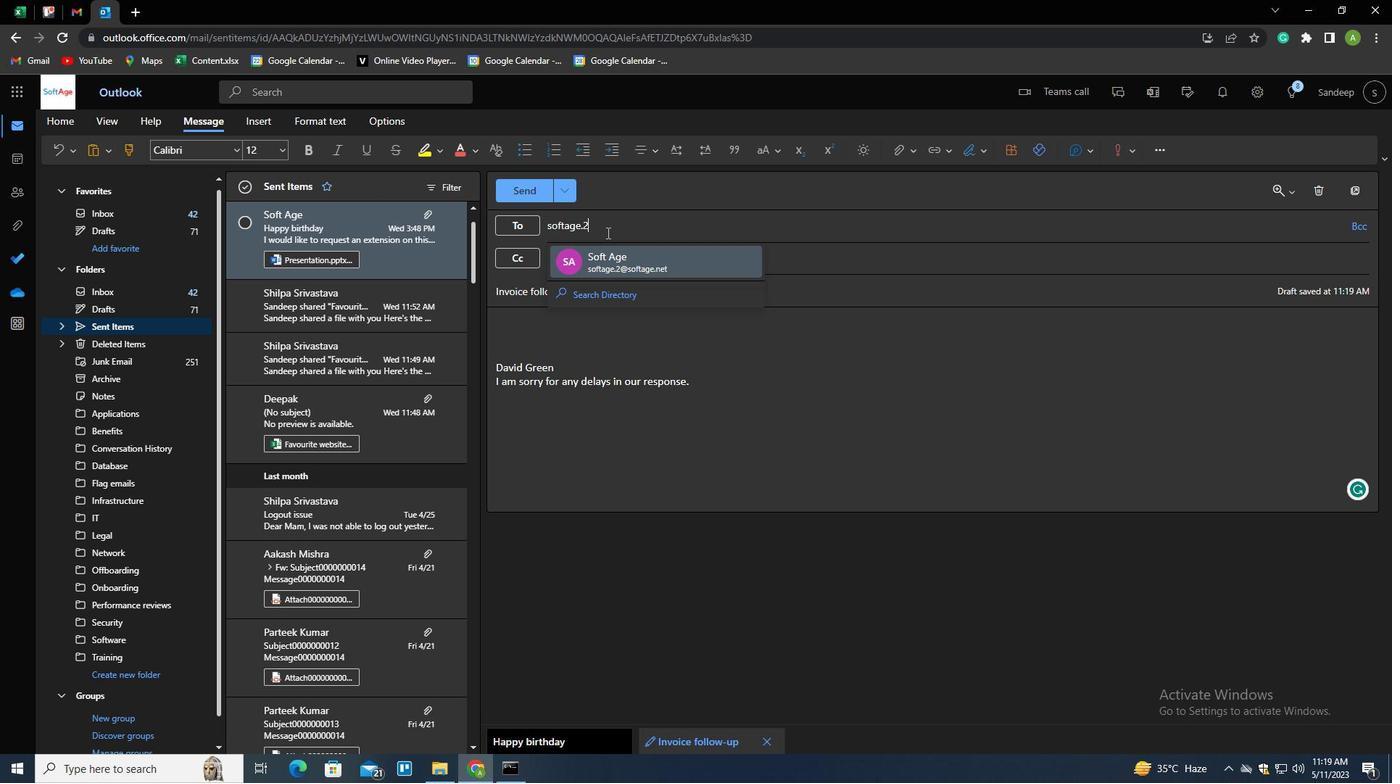
Action: Mouse moved to (902, 155)
Screenshot: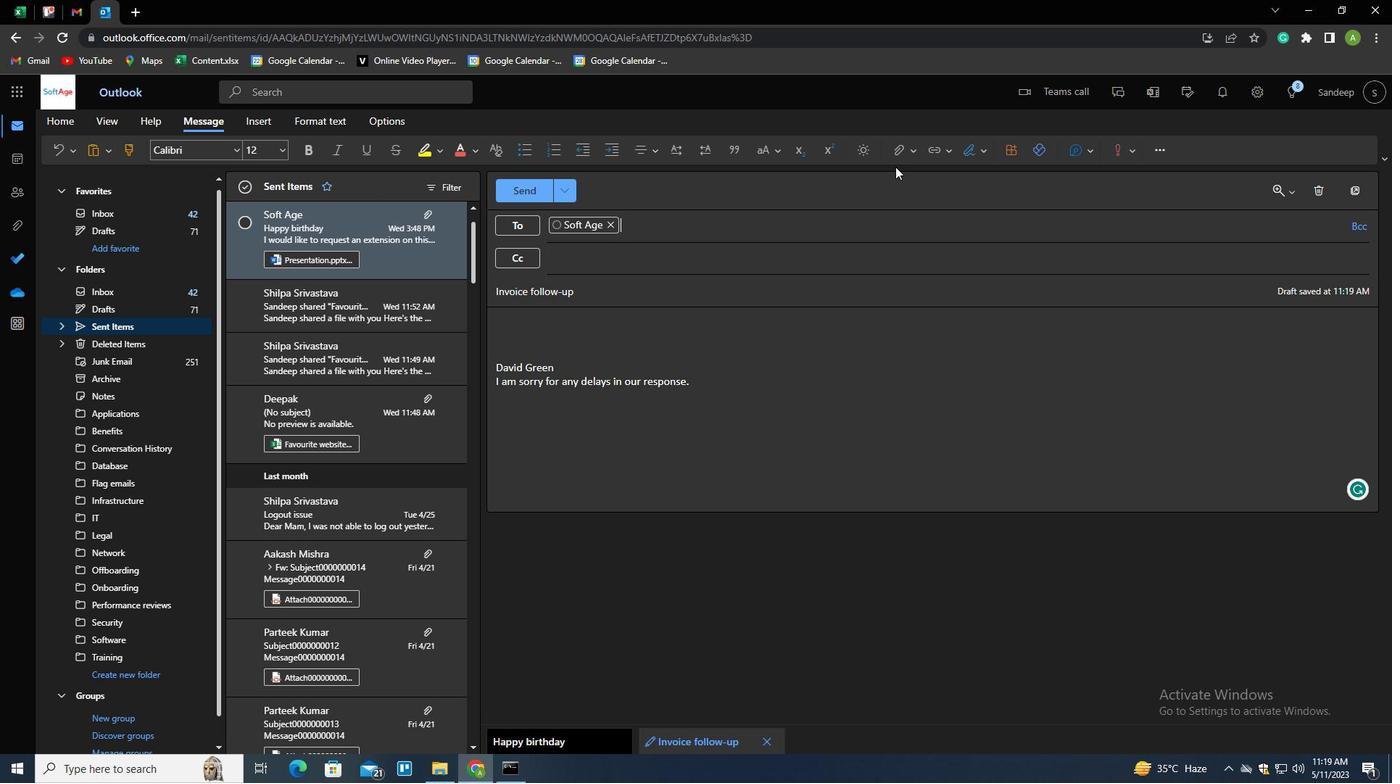 
Action: Mouse pressed left at (902, 155)
Screenshot: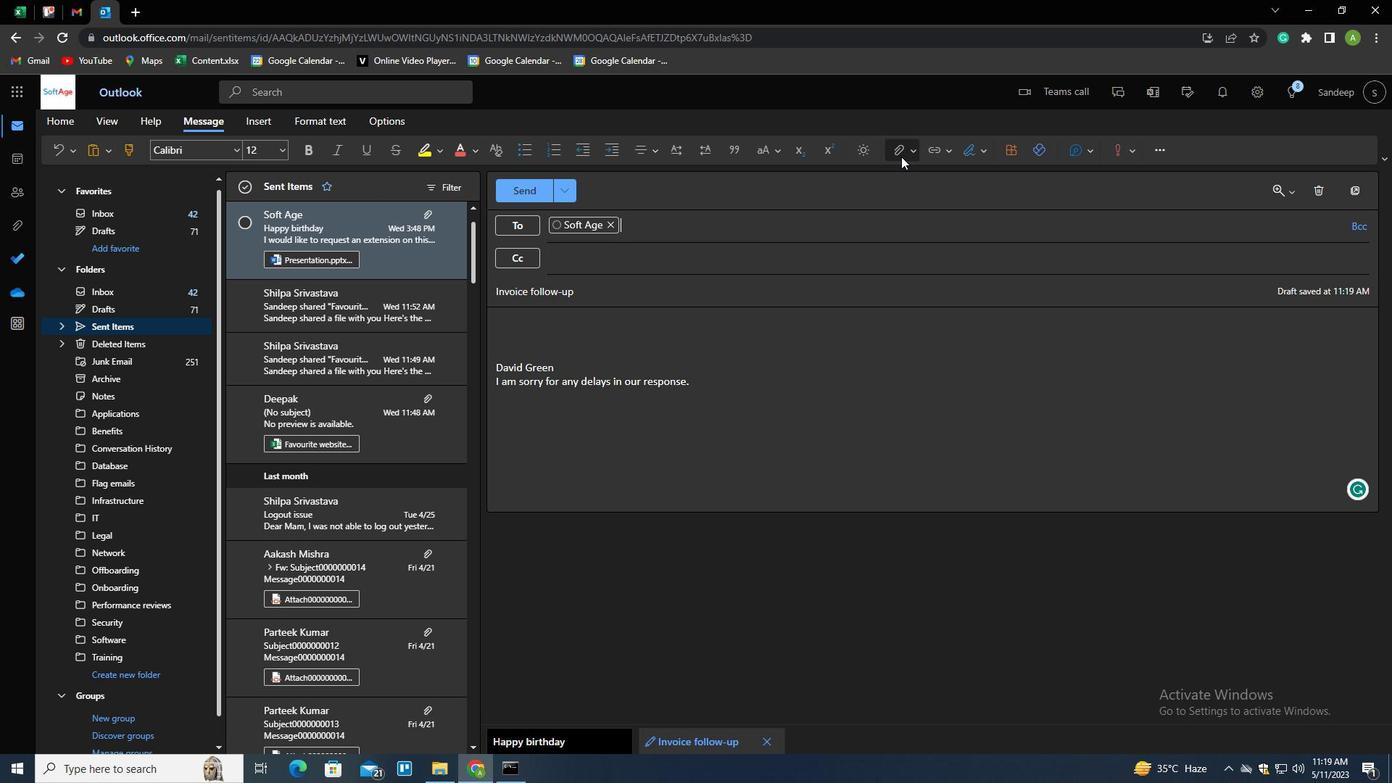 
Action: Mouse moved to (885, 179)
Screenshot: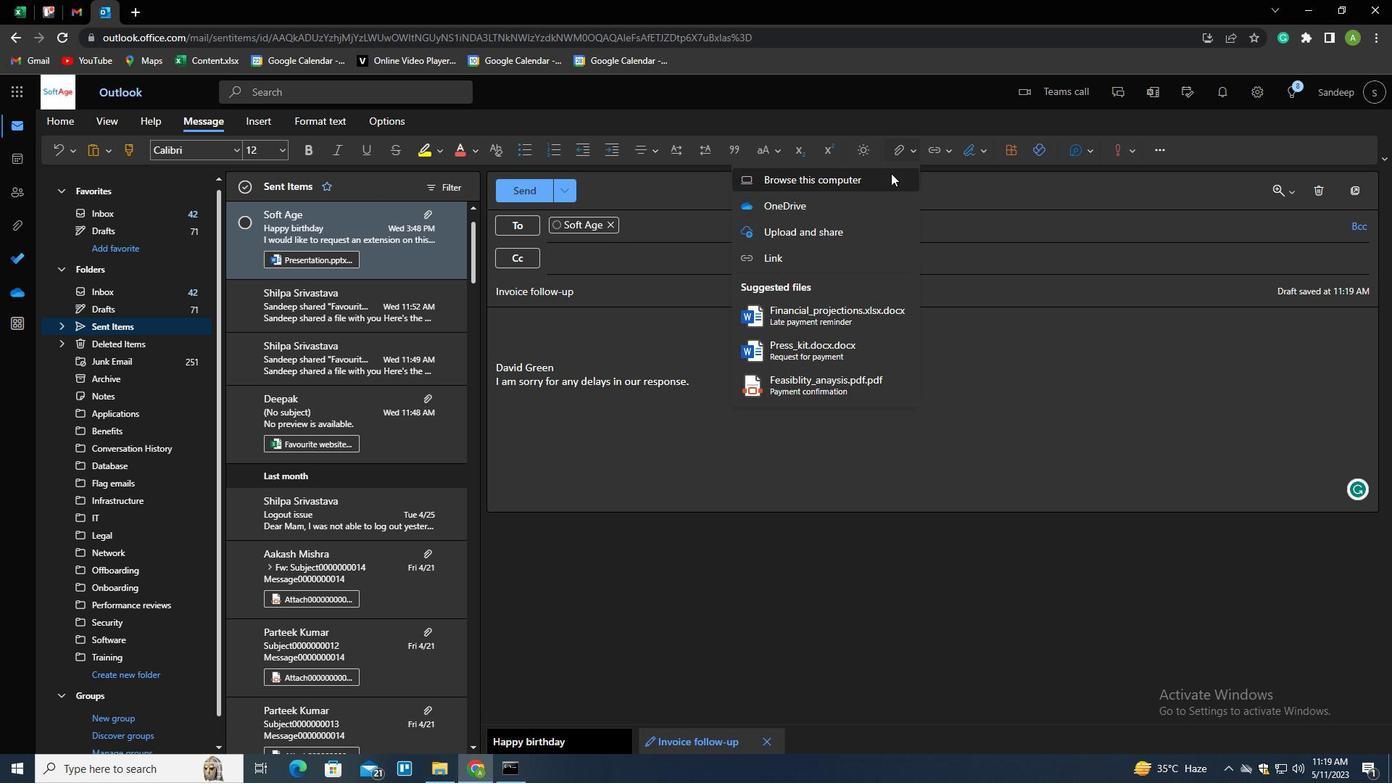 
Action: Mouse pressed left at (885, 179)
Screenshot: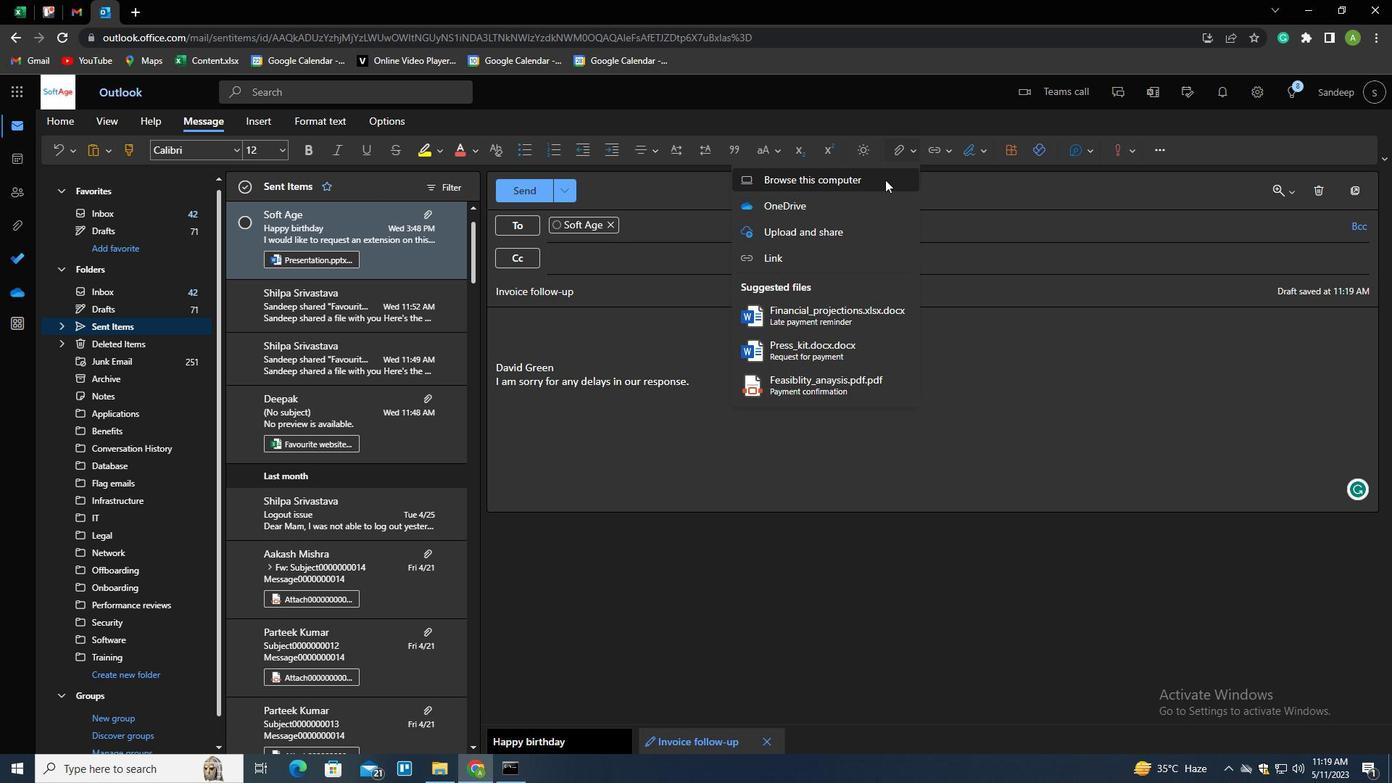 
Action: Mouse moved to (215, 153)
Screenshot: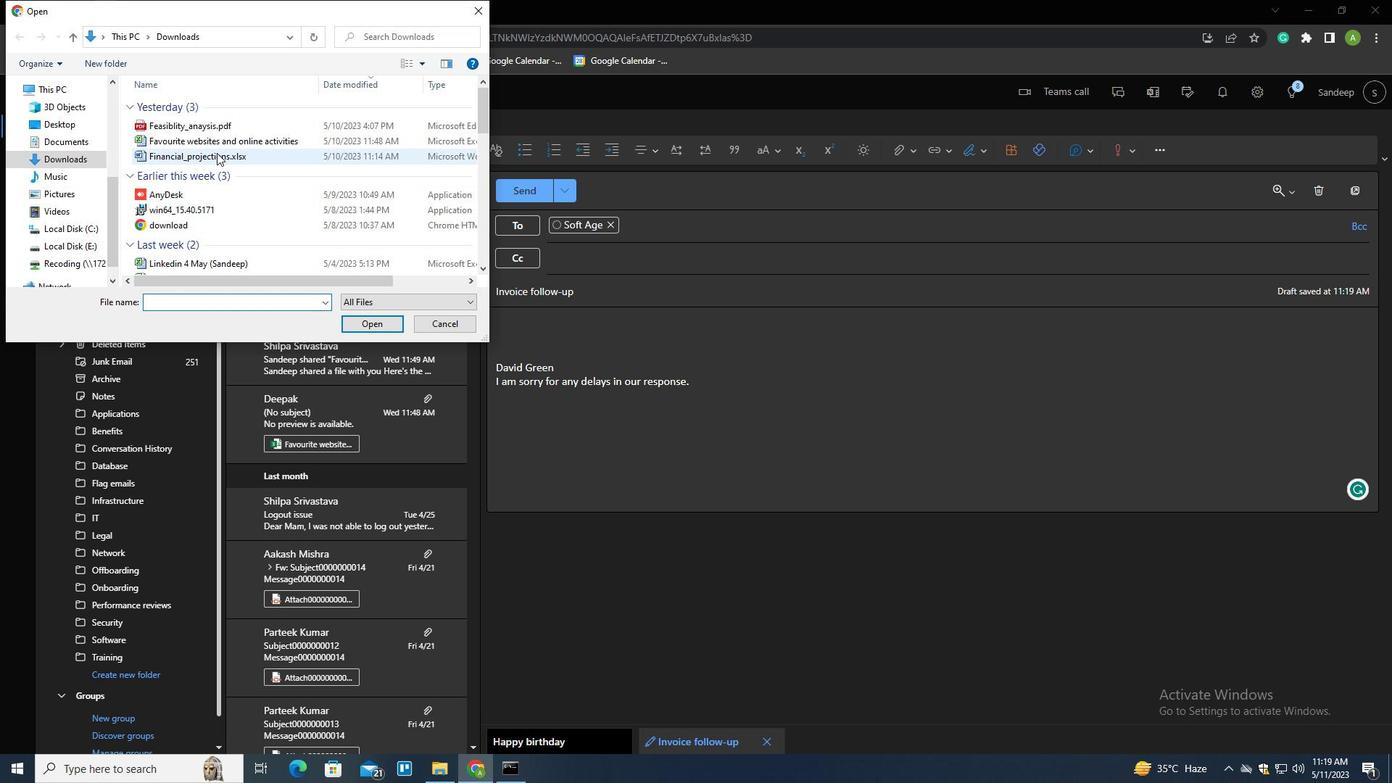 
Action: Mouse pressed left at (215, 153)
Screenshot: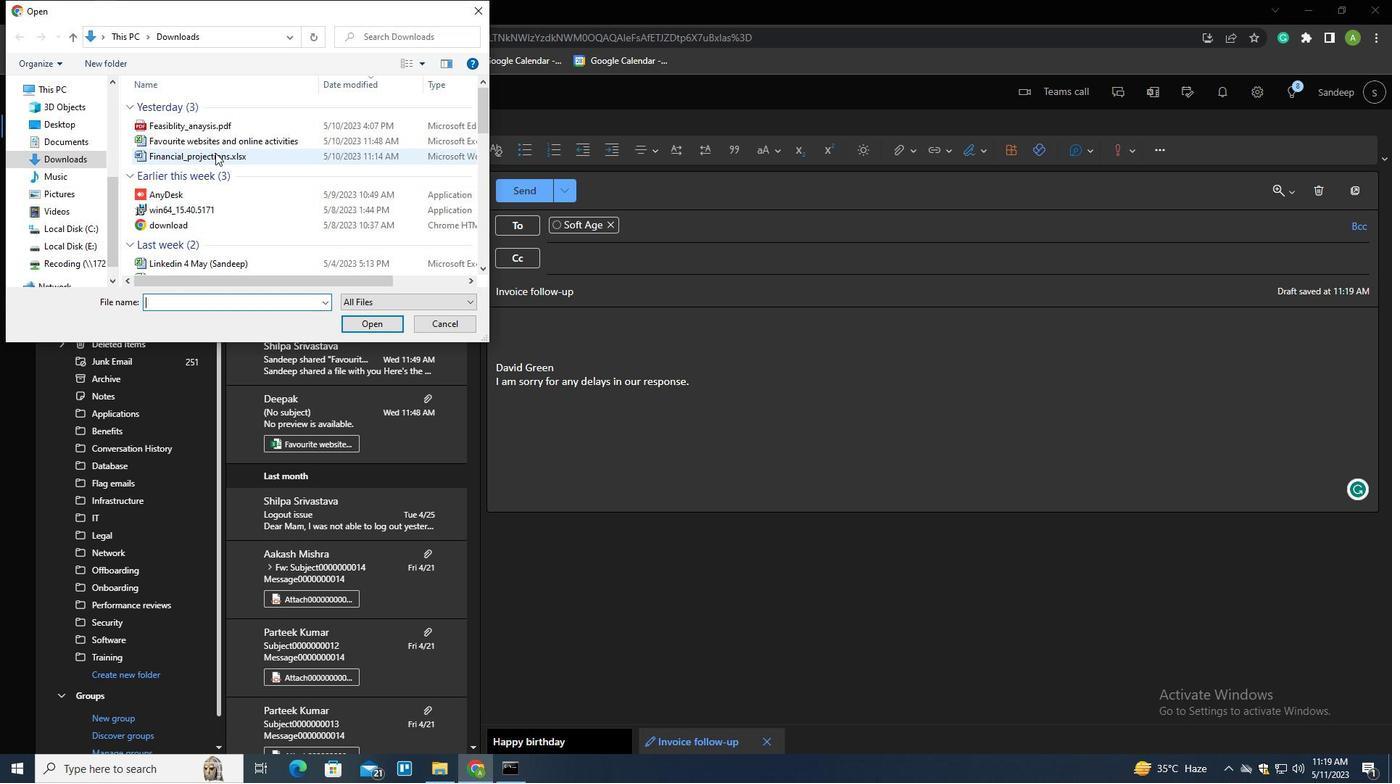 
Action: Mouse pressed right at (215, 153)
Screenshot: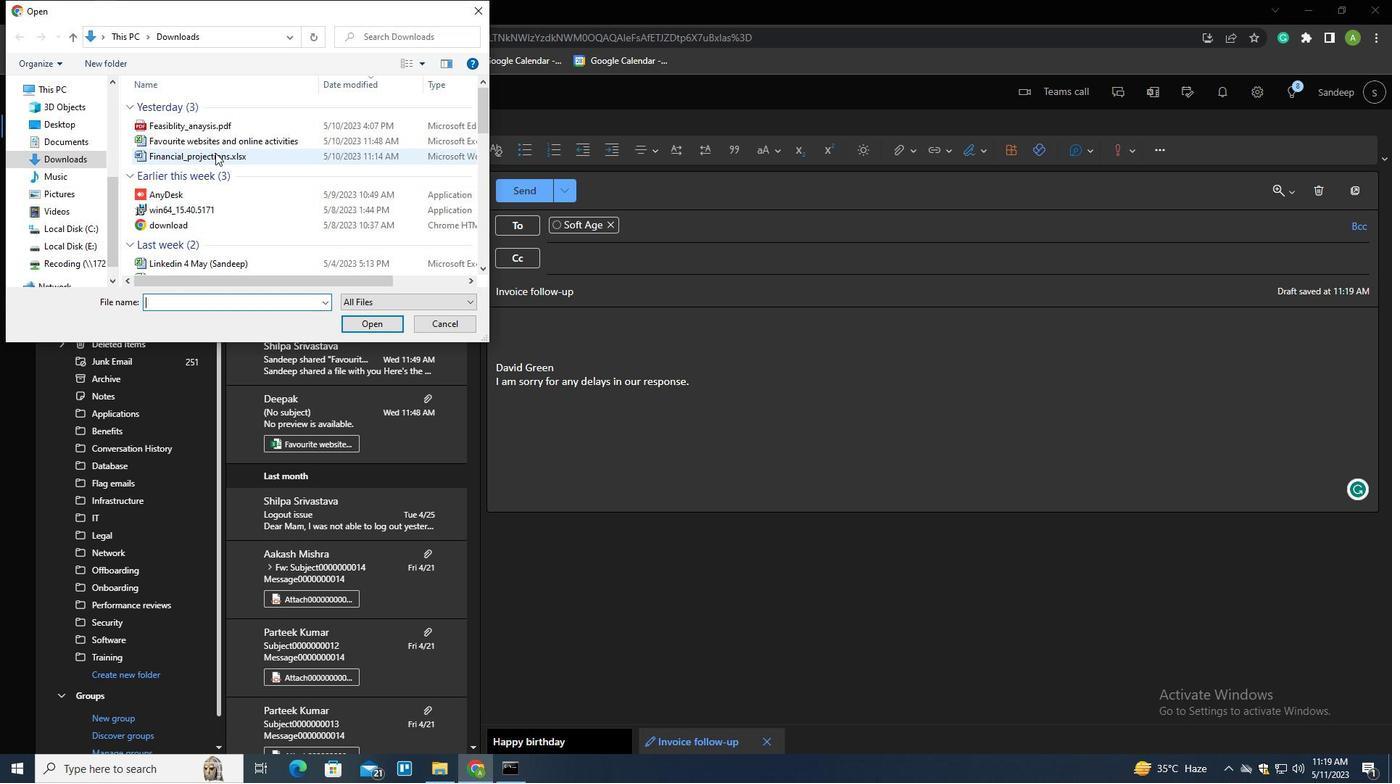 
Action: Mouse moved to (266, 430)
Screenshot: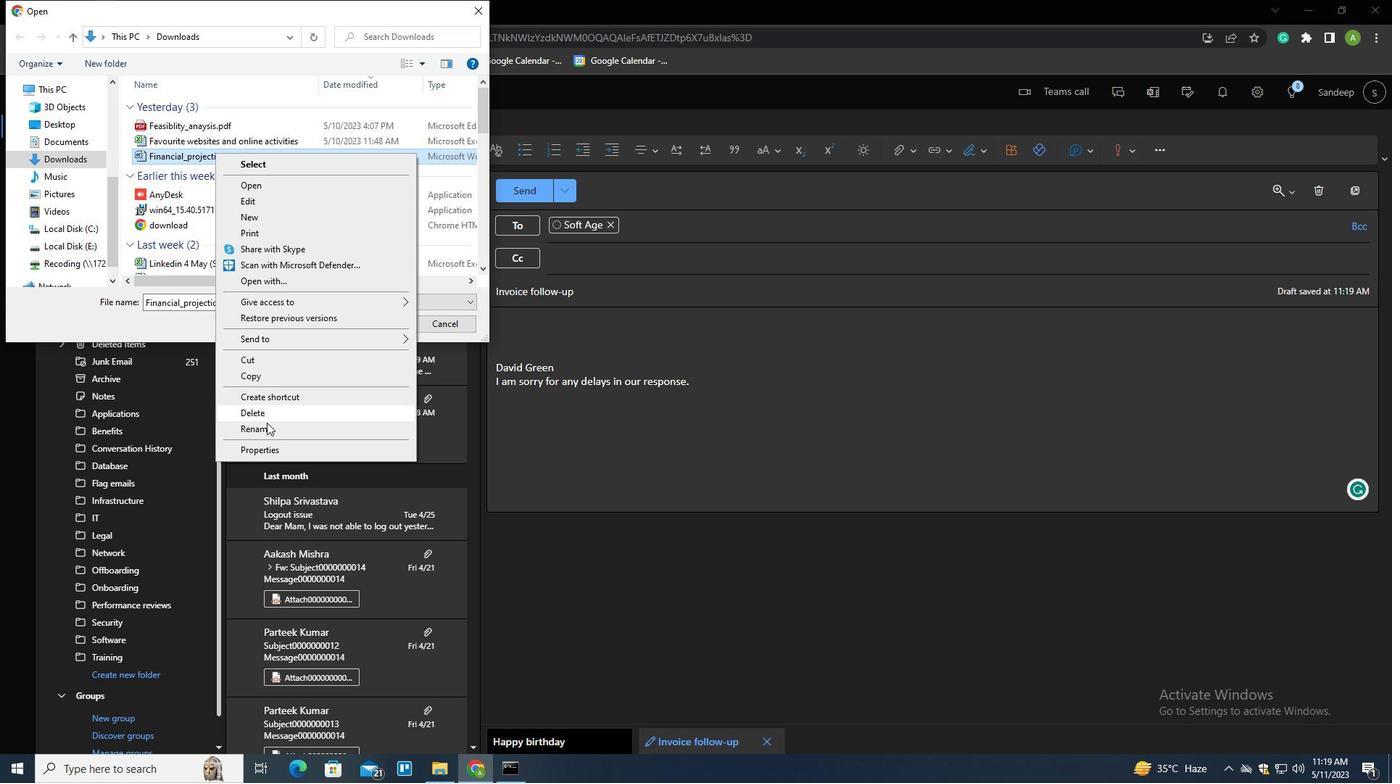
Action: Mouse pressed left at (266, 430)
Screenshot: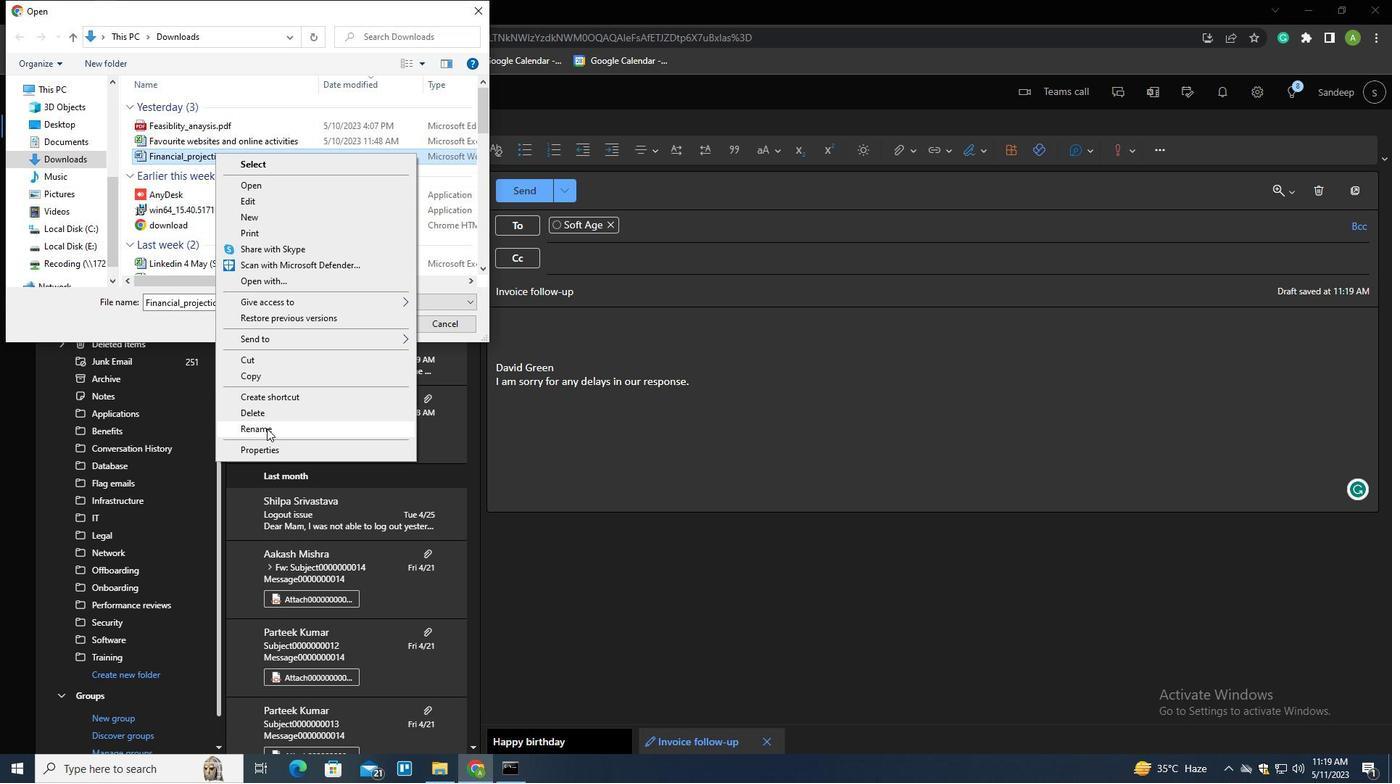 
Action: Mouse moved to (266, 428)
Screenshot: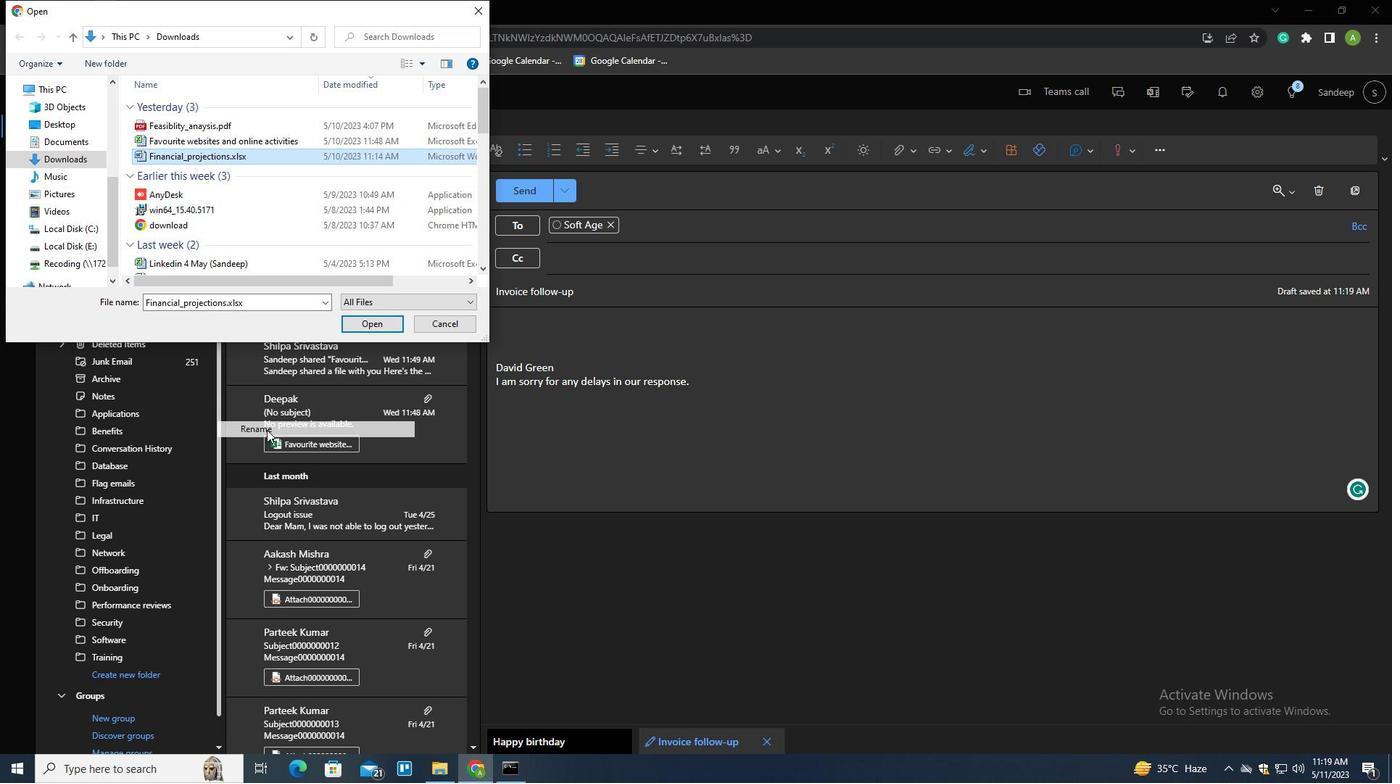 
Action: Key pressed <Key.shift>C<Key.backspace><Key.shift><Key.shift><Key.shift><Key.shift><Key.shift><Key.shift><Key.shift><Key.shift><Key.shift>USER<Key.shift>_GUIDE.DOCX<Key.enter>
Screenshot: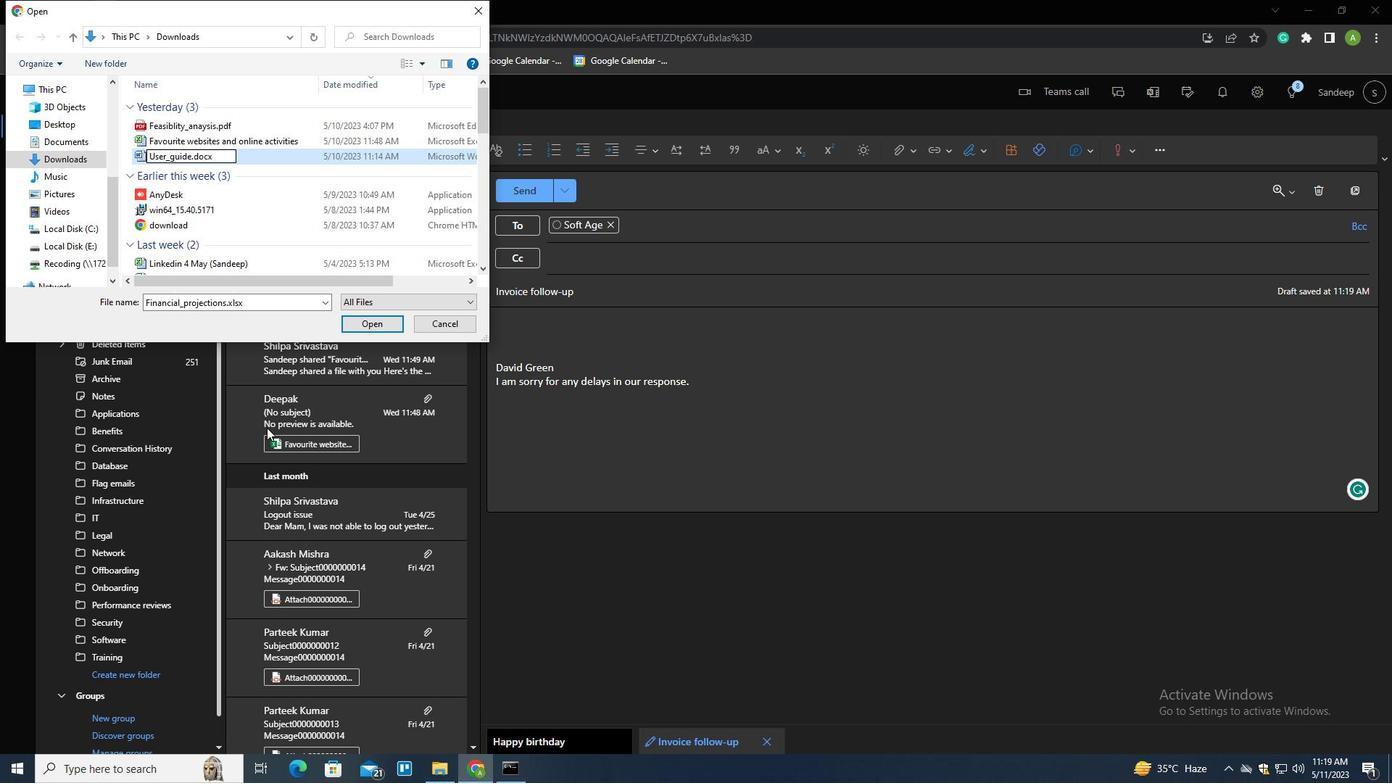 
Action: Mouse moved to (218, 154)
Screenshot: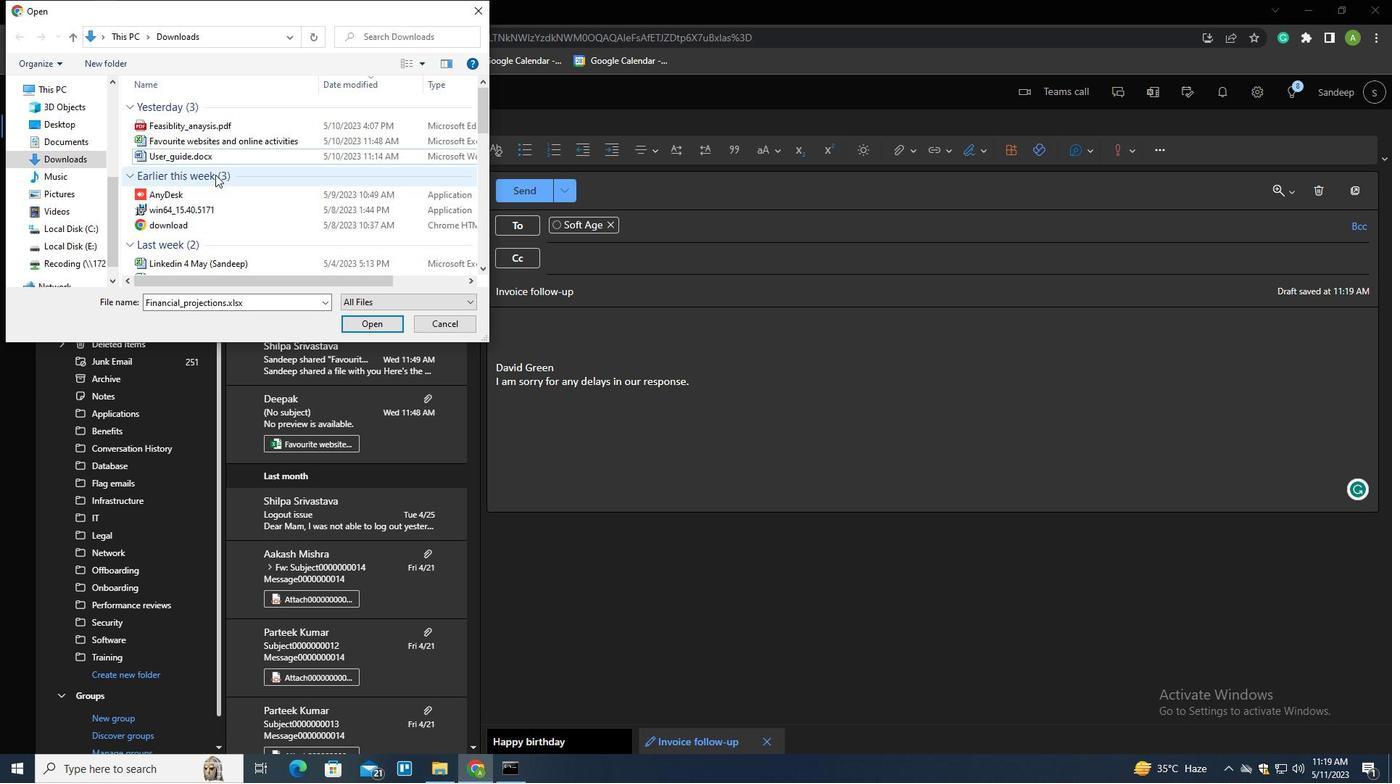 
Action: Mouse pressed left at (218, 154)
Screenshot: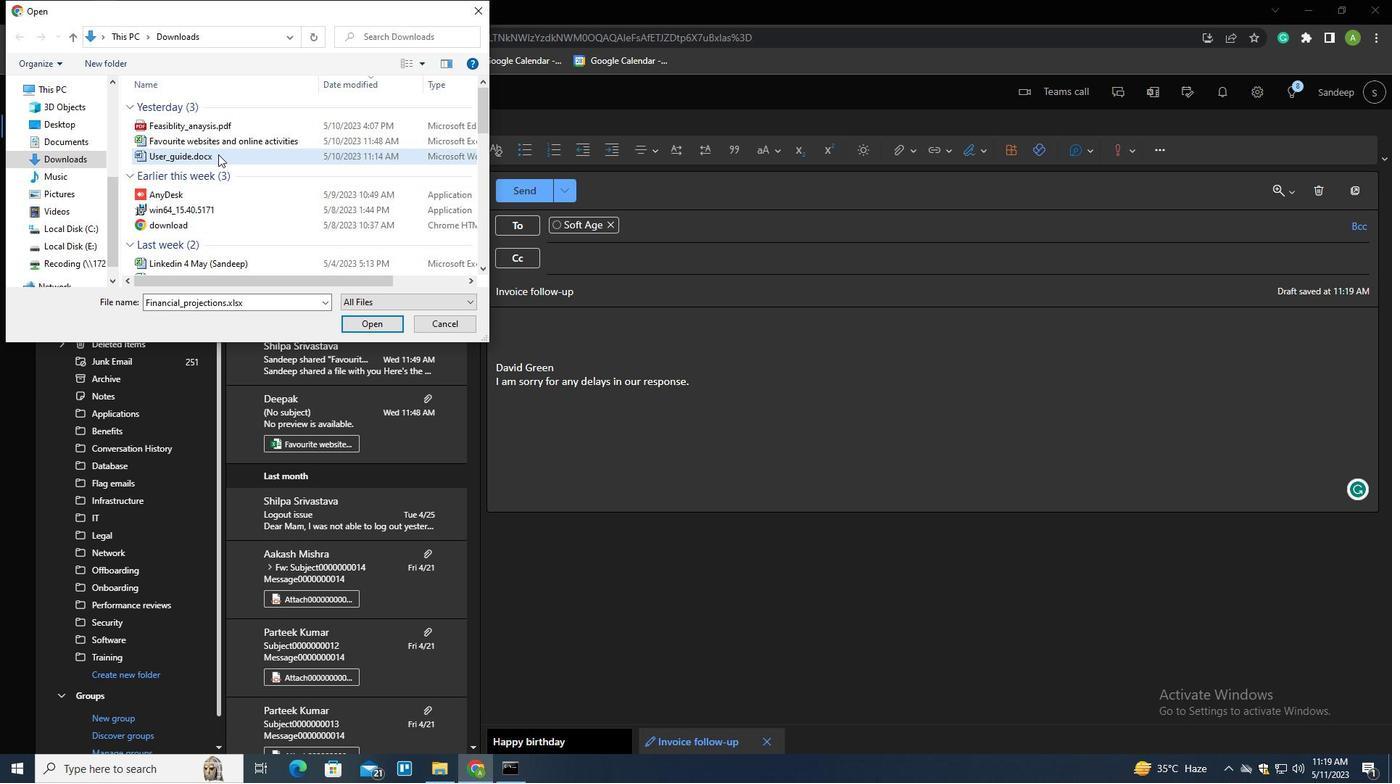 
Action: Mouse moved to (372, 320)
Screenshot: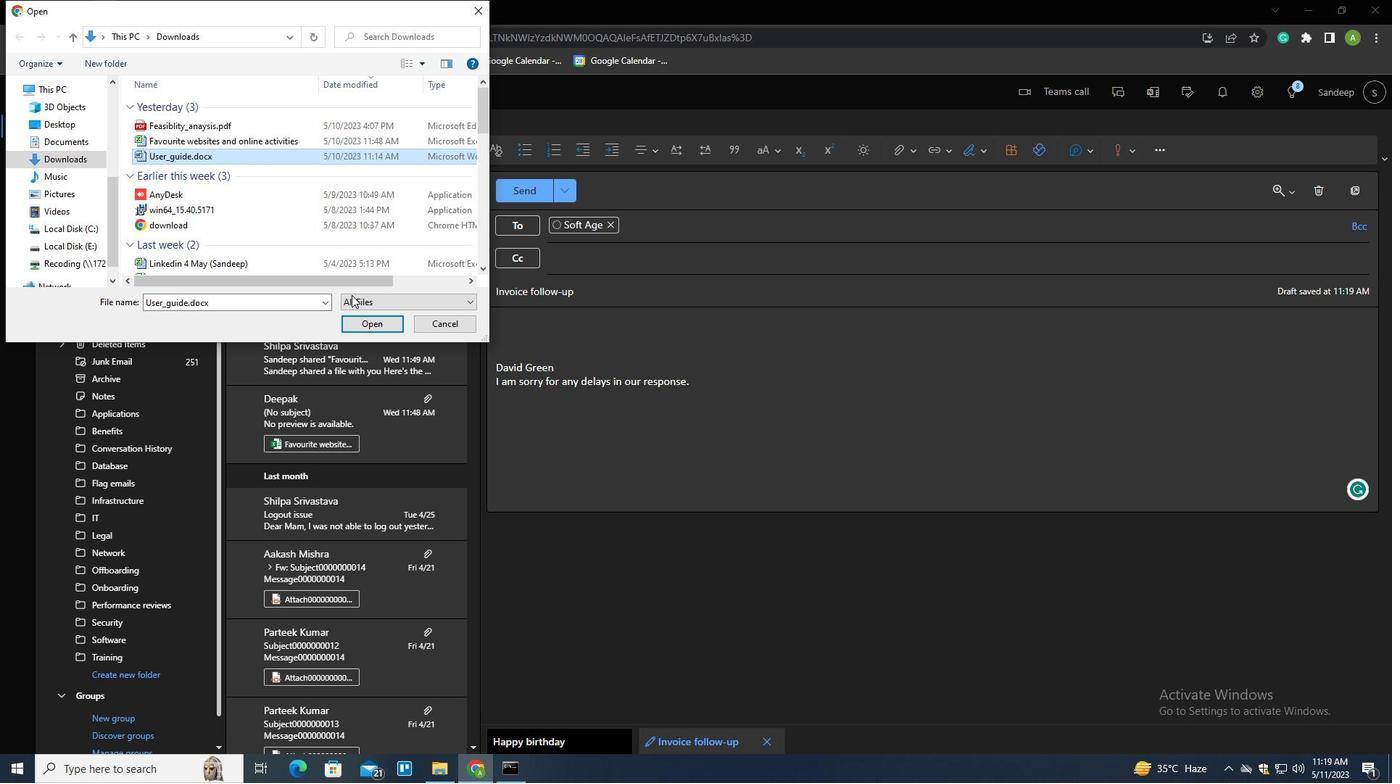 
Action: Mouse pressed left at (372, 320)
Screenshot: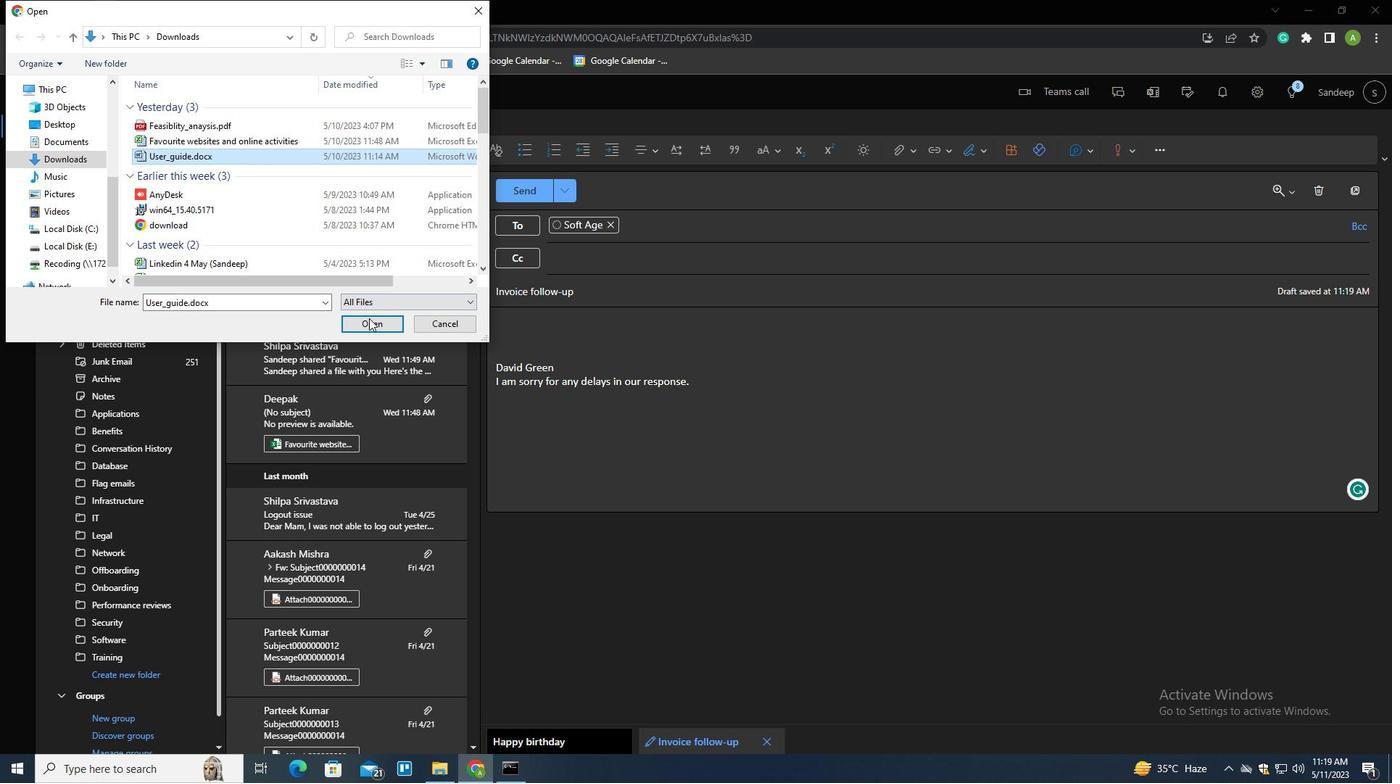 
Action: Mouse moved to (517, 194)
Screenshot: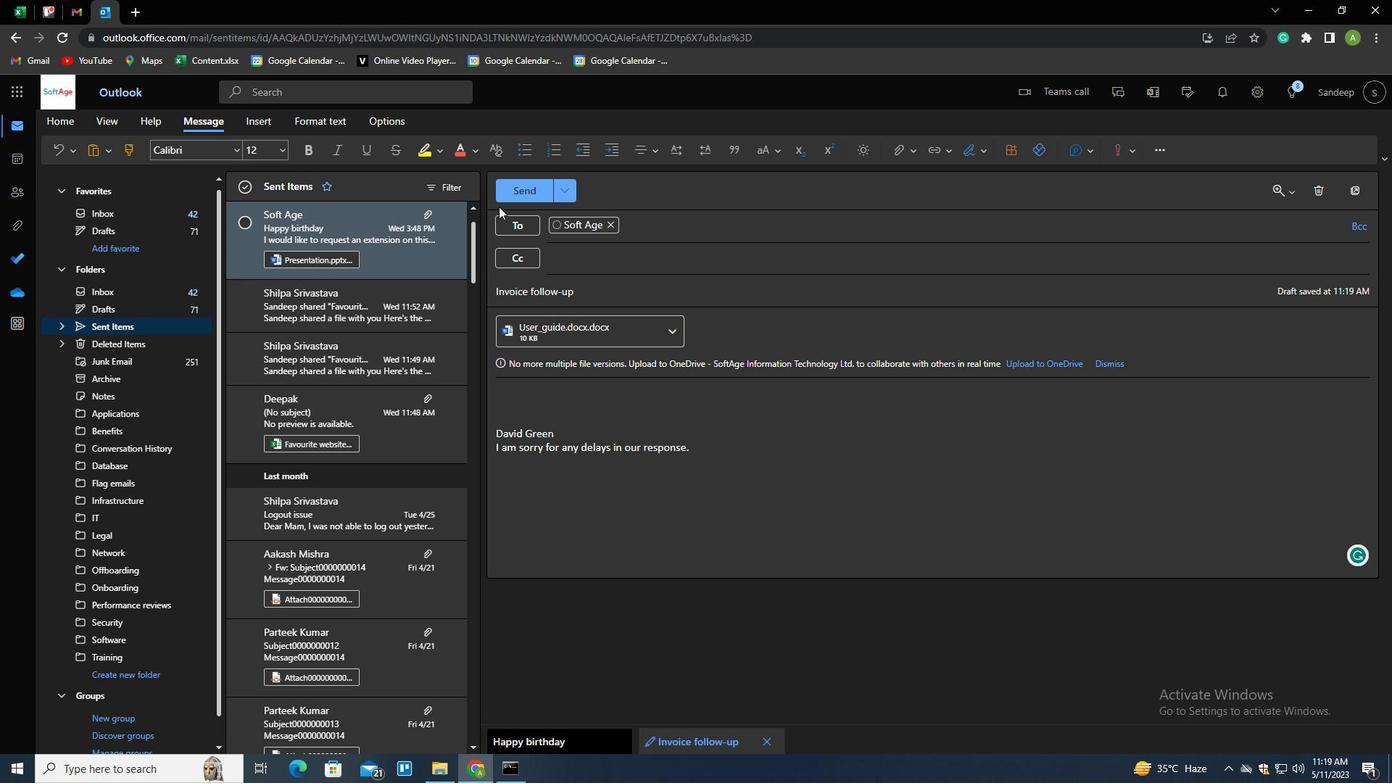 
Action: Mouse pressed left at (517, 194)
Screenshot: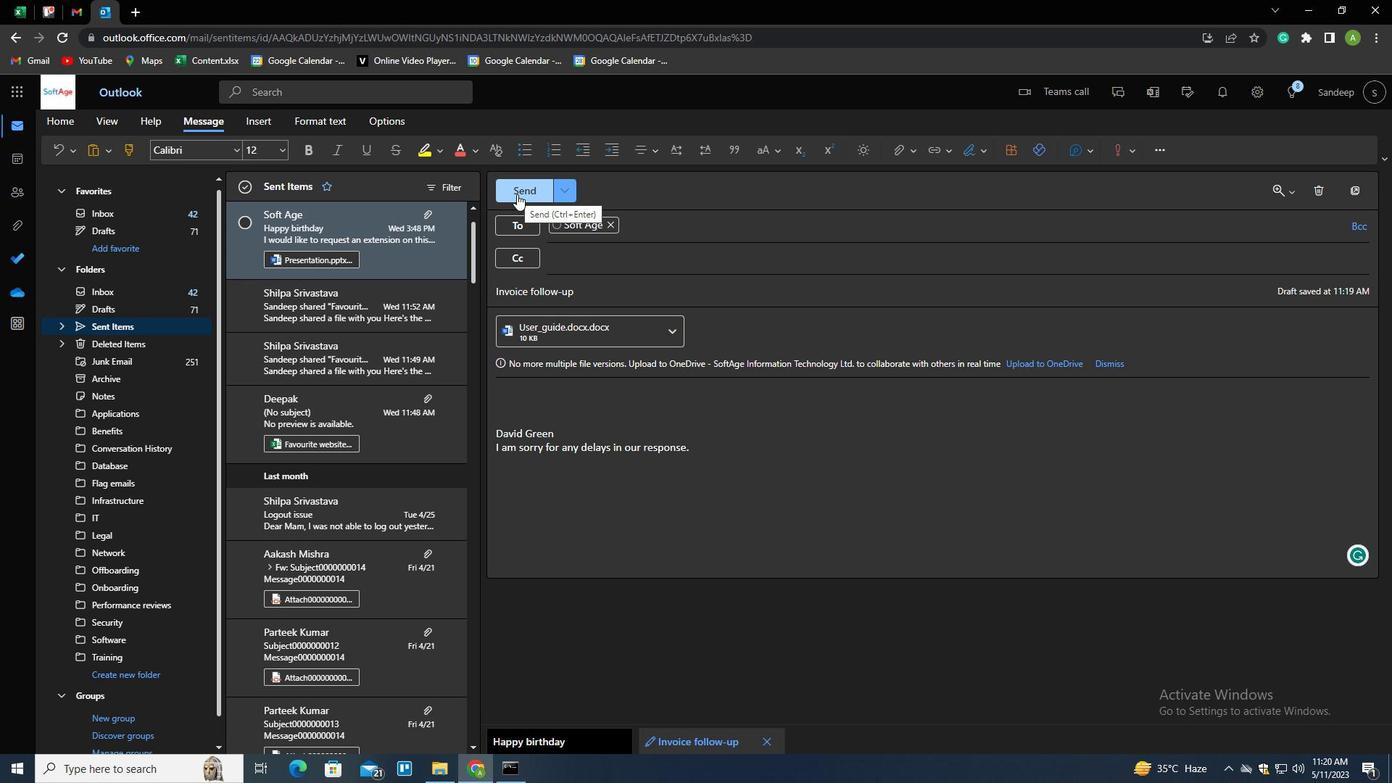 
Action: Mouse moved to (155, 673)
Screenshot: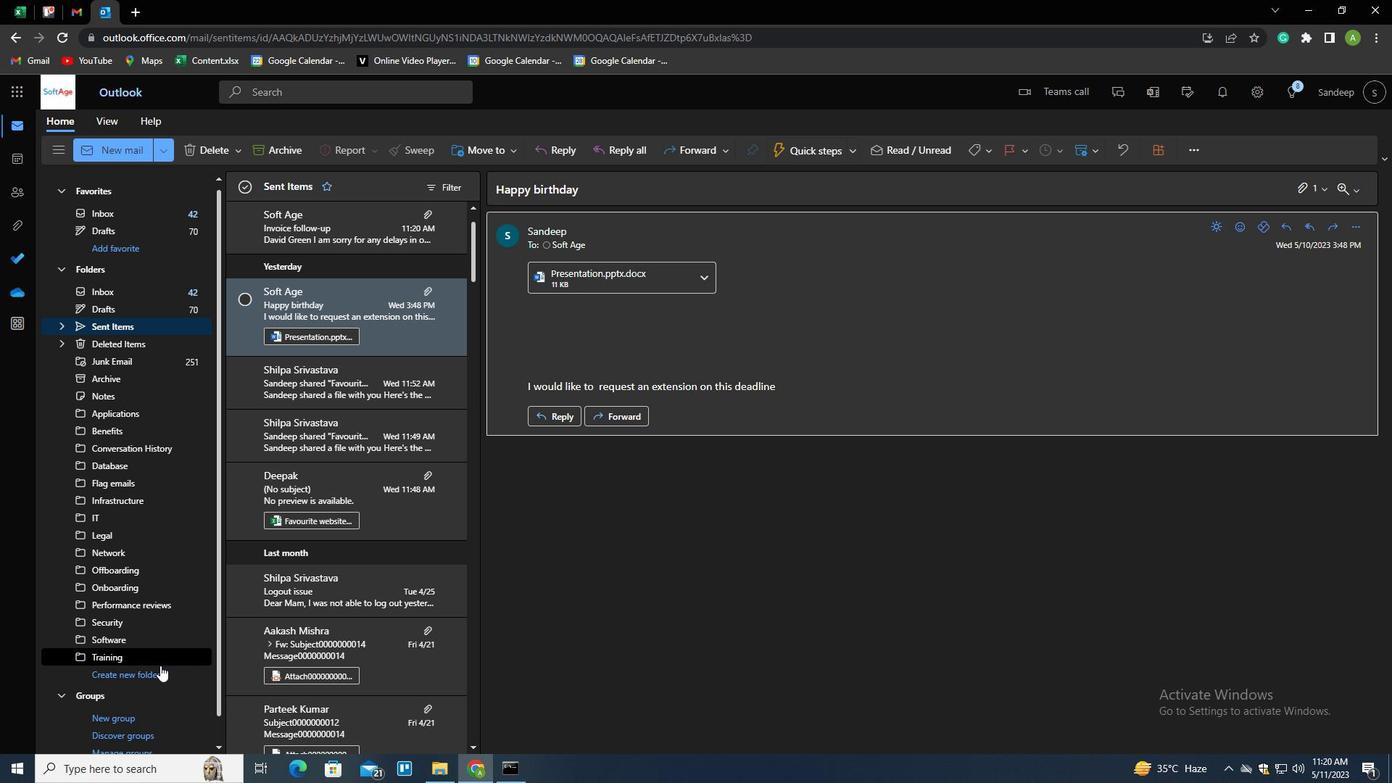 
Action: Mouse pressed left at (155, 673)
Screenshot: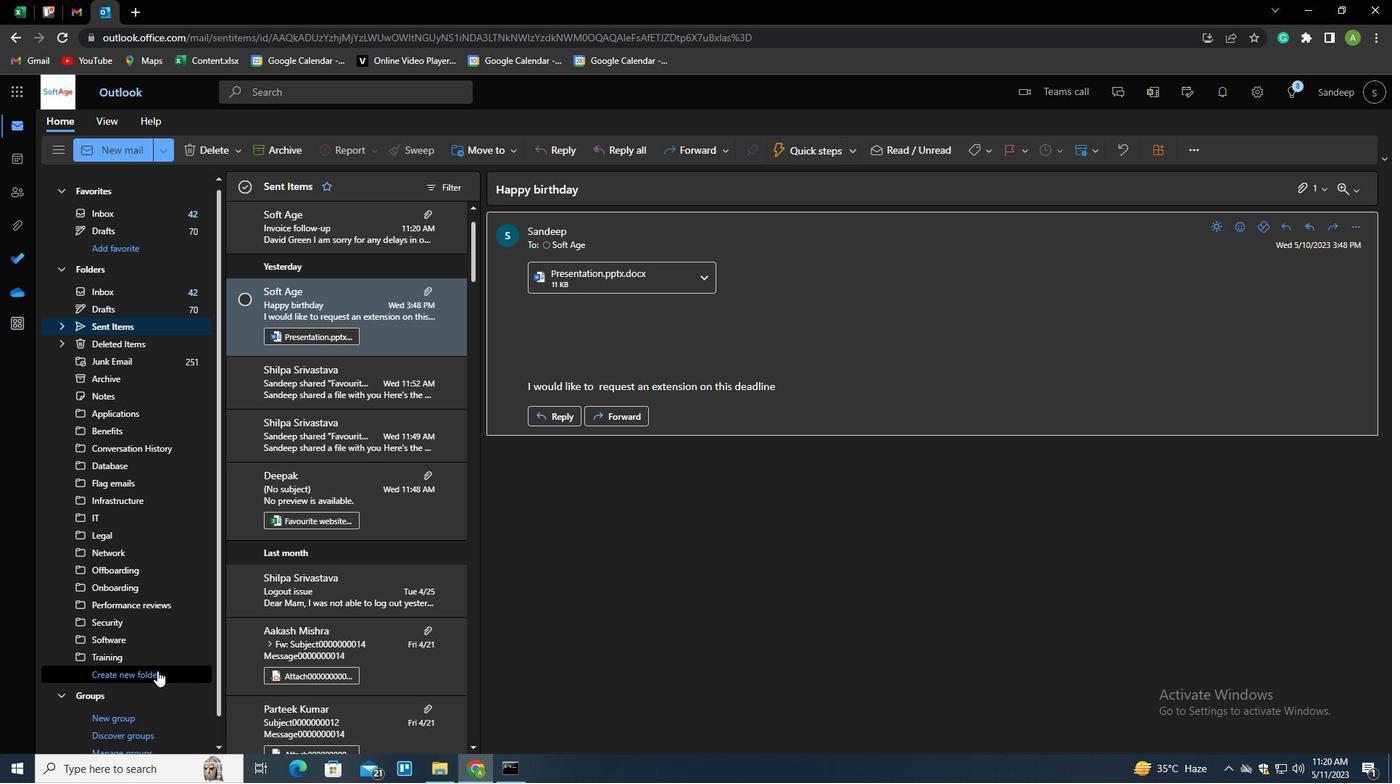 
Action: Key pressed <Key.shift>CONTRACTS<Key.enter>
Screenshot: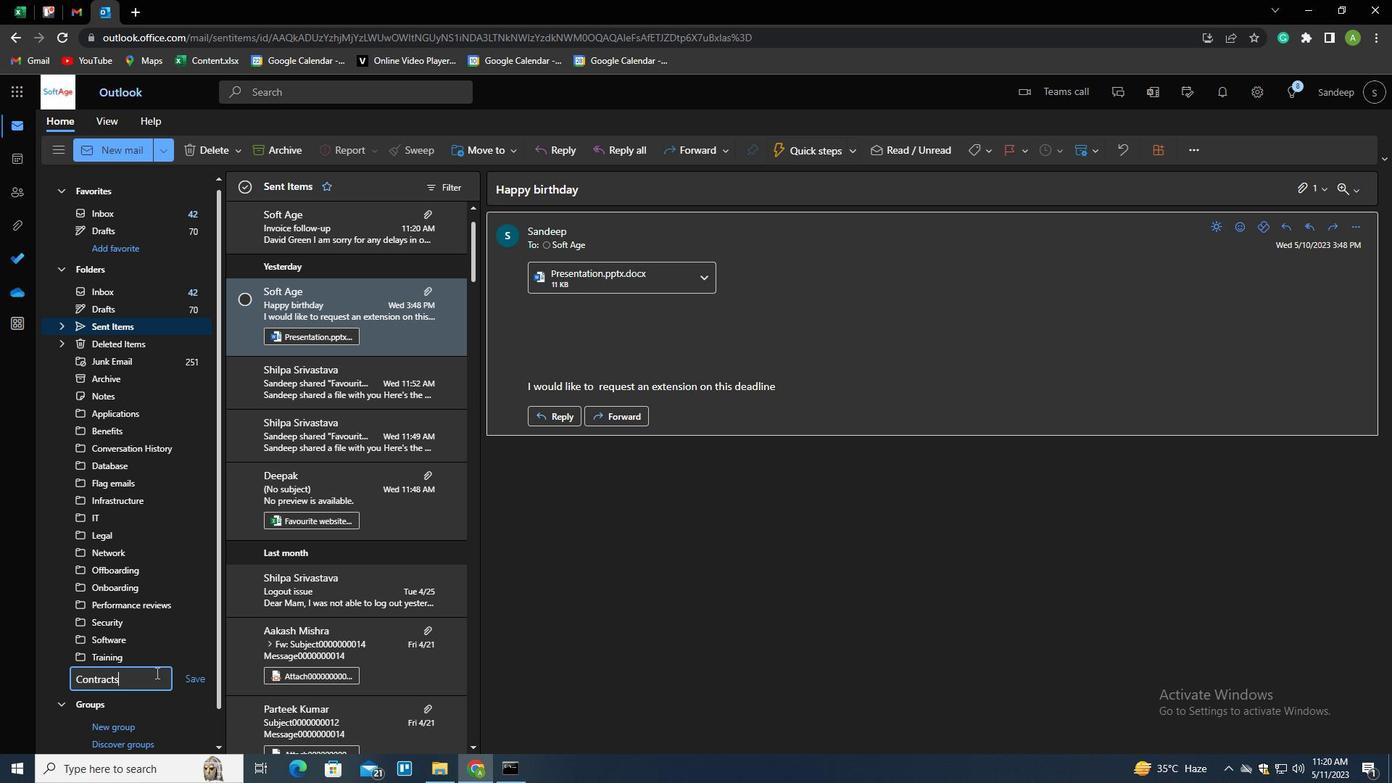 
Action: Mouse moved to (124, 328)
Screenshot: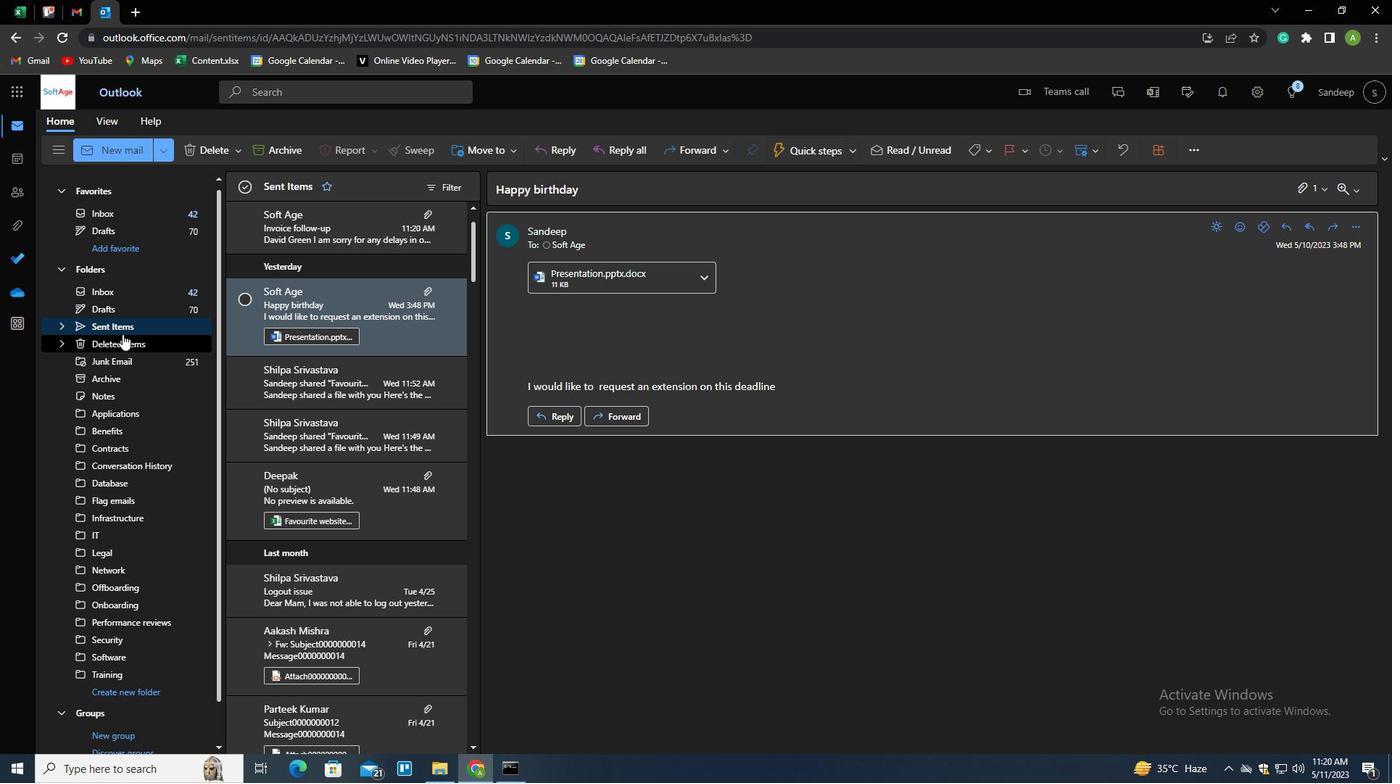 
Action: Mouse pressed left at (124, 328)
Screenshot: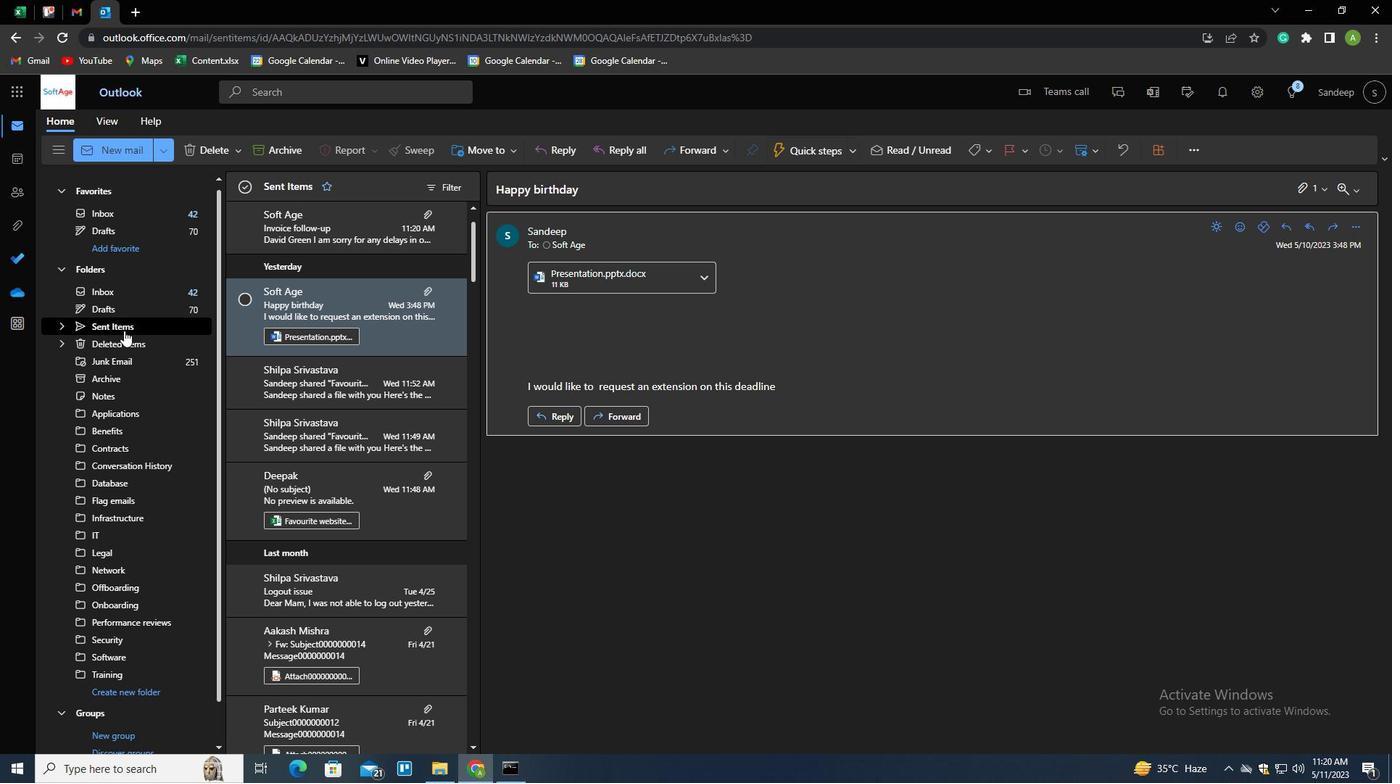 
Action: Mouse moved to (357, 237)
Screenshot: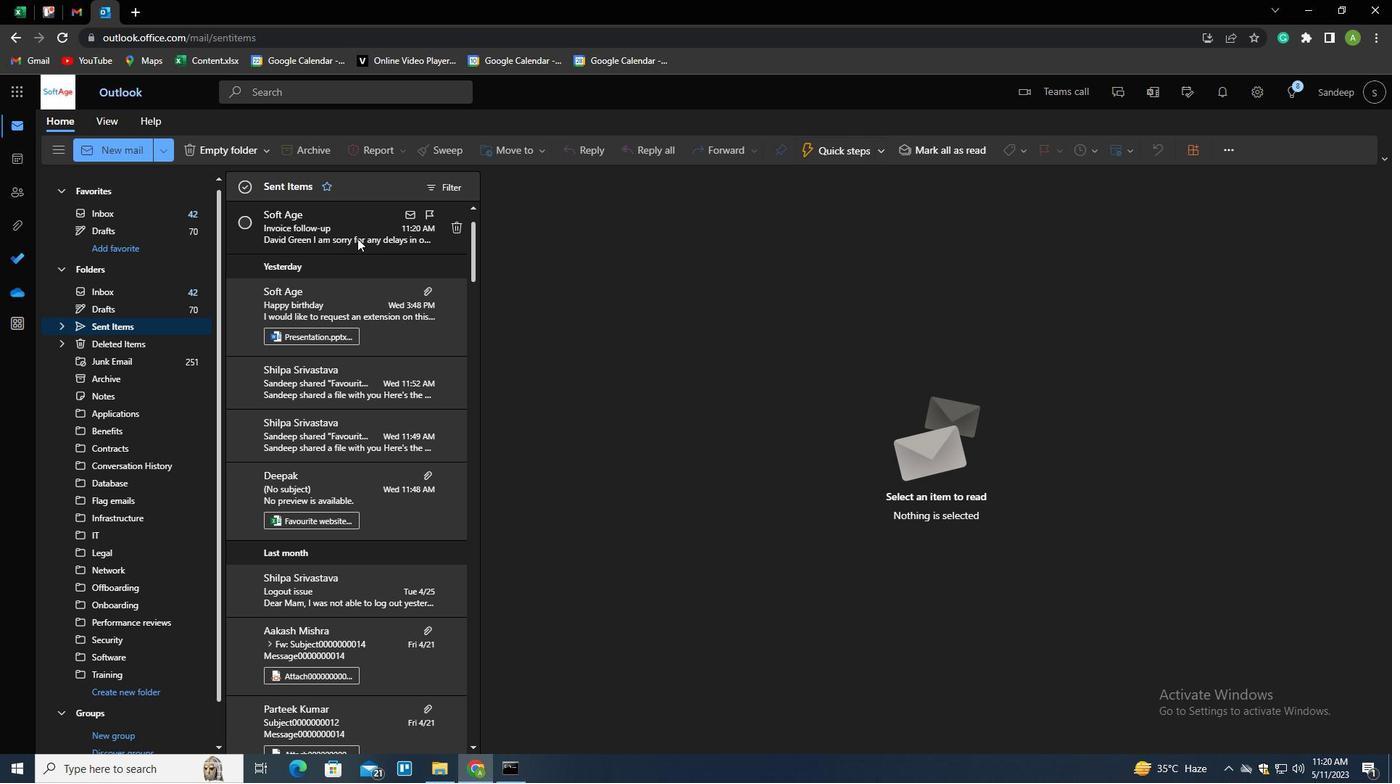 
Action: Mouse pressed right at (357, 237)
Screenshot: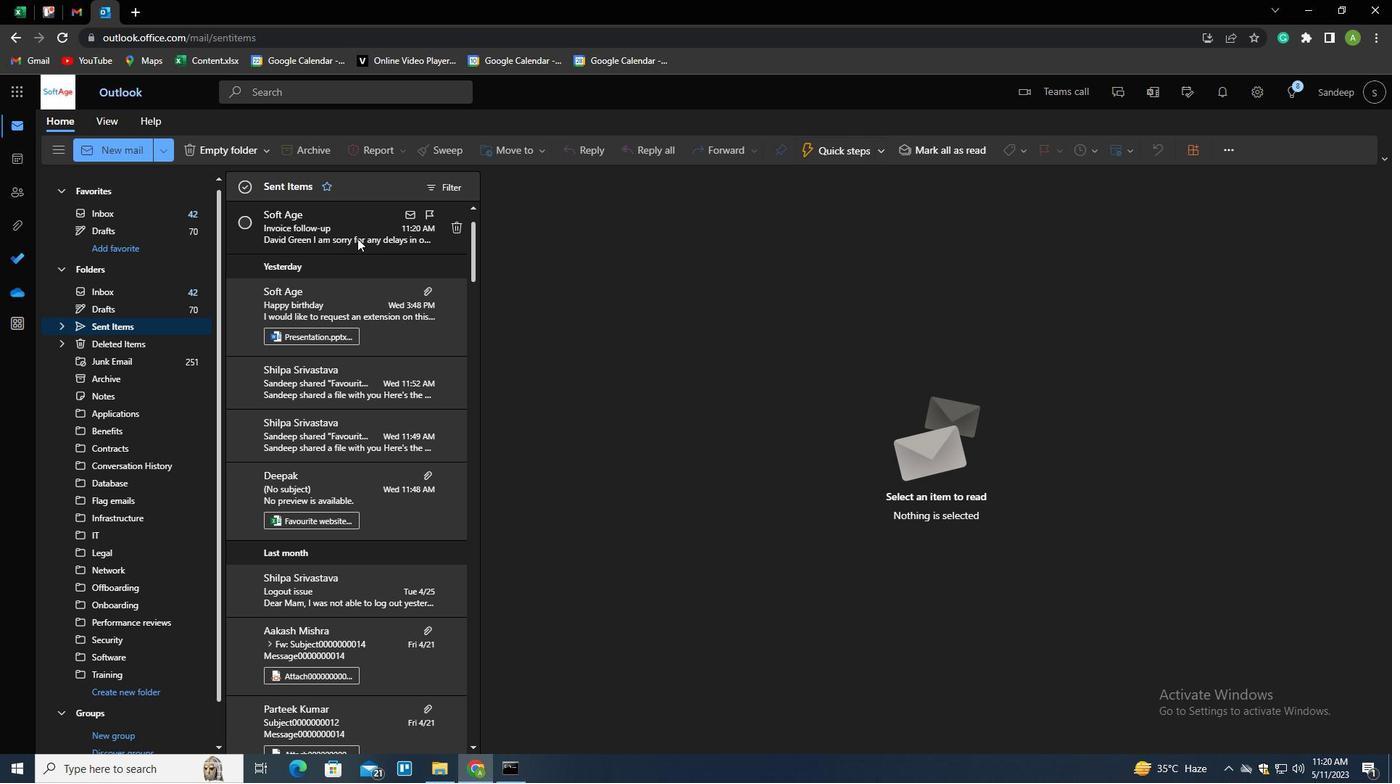 
Action: Mouse moved to (395, 300)
Screenshot: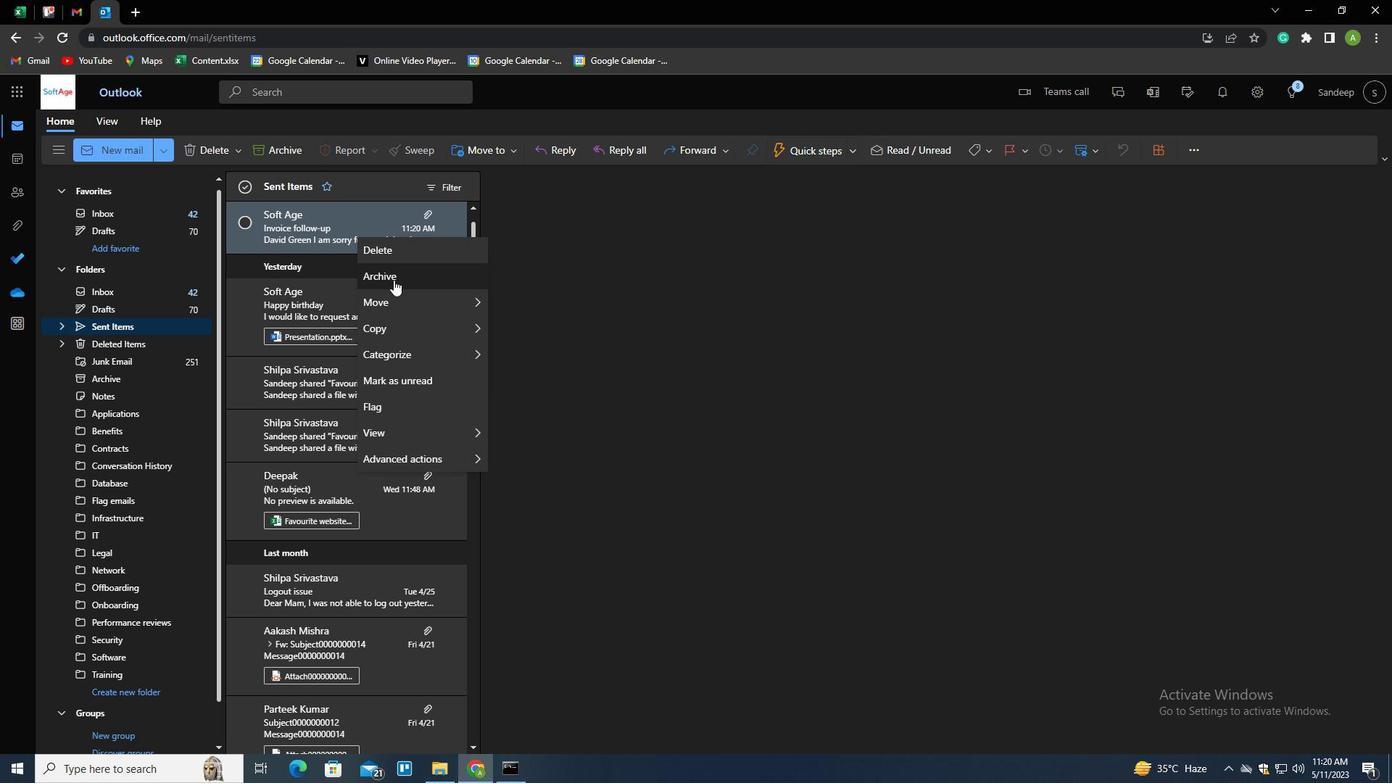 
Action: Mouse pressed left at (395, 300)
Screenshot: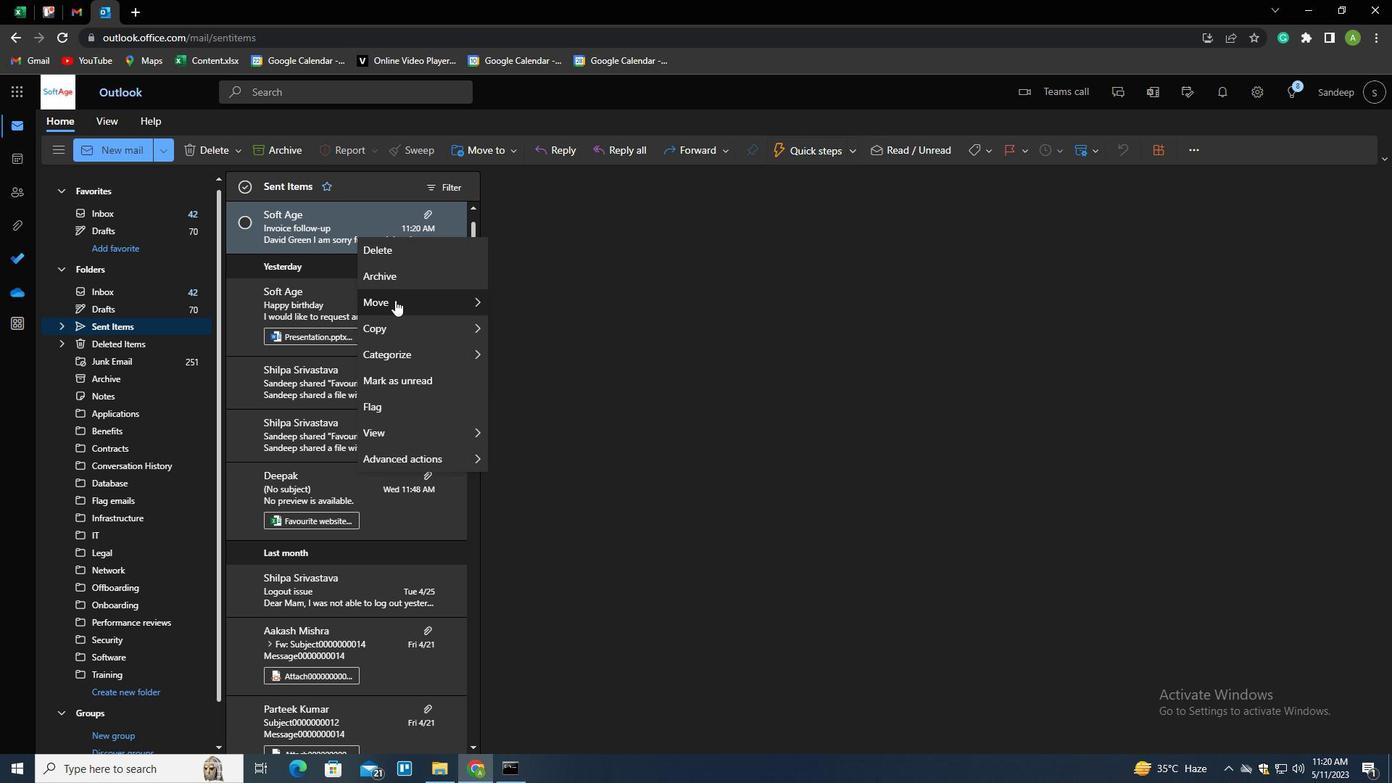 
Action: Mouse moved to (522, 298)
Screenshot: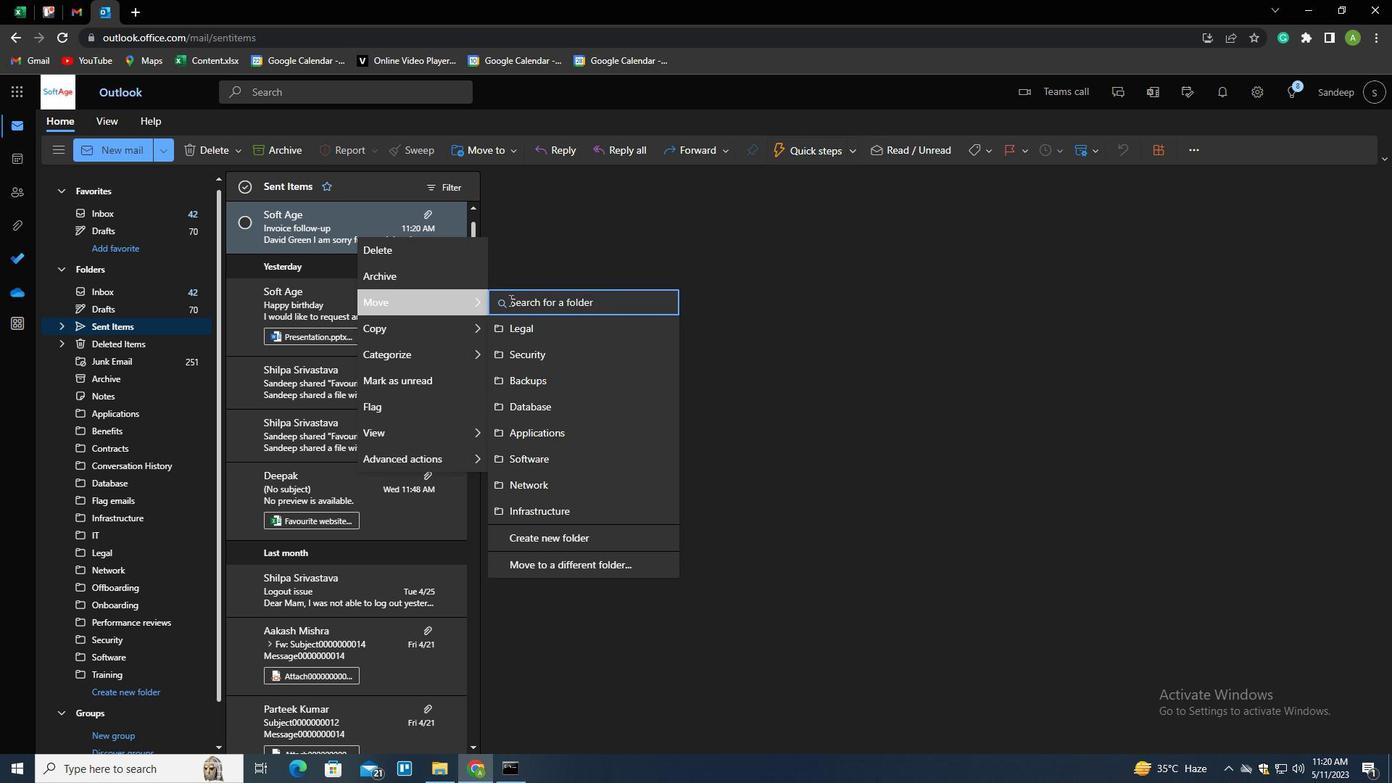 
Action: Mouse pressed left at (522, 298)
Screenshot: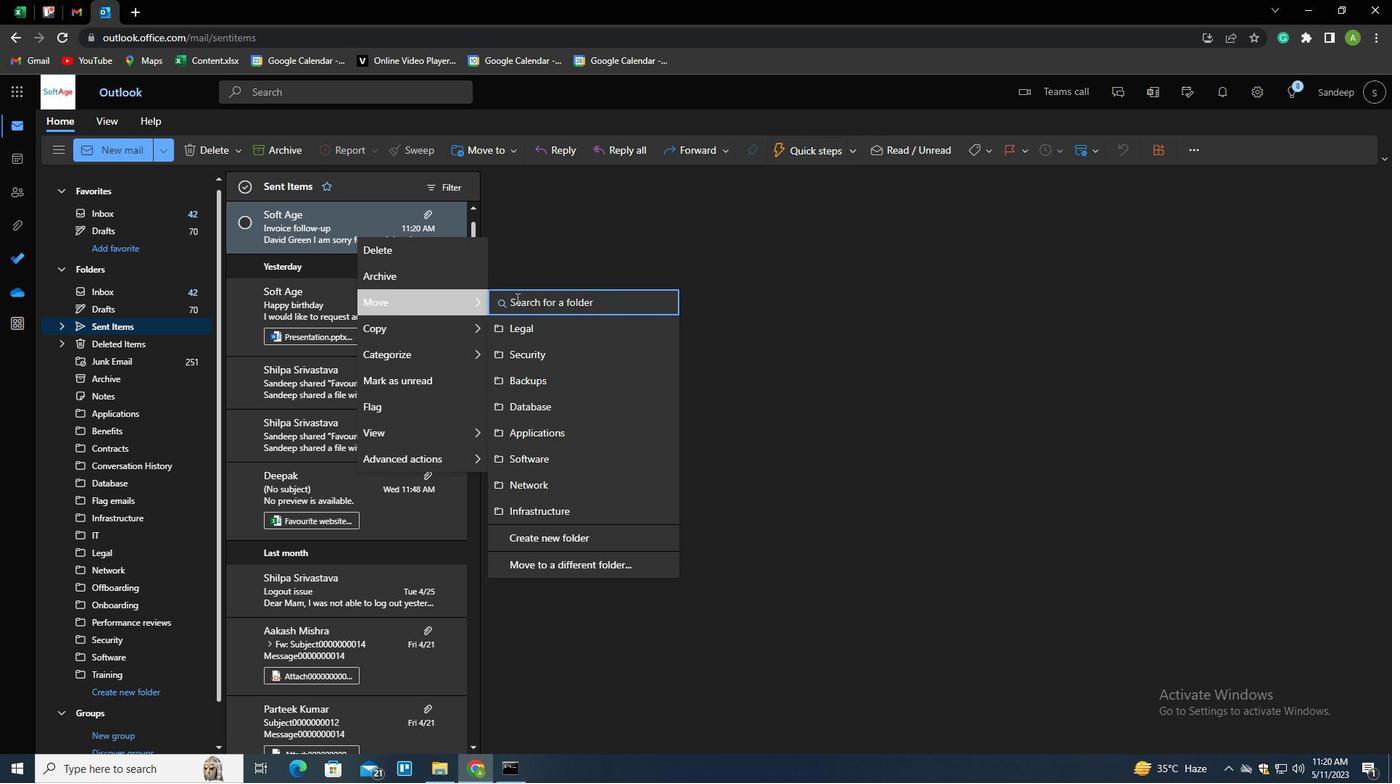 
Action: Key pressed <Key.shift>CONT<Key.down><Key.enter>
Screenshot: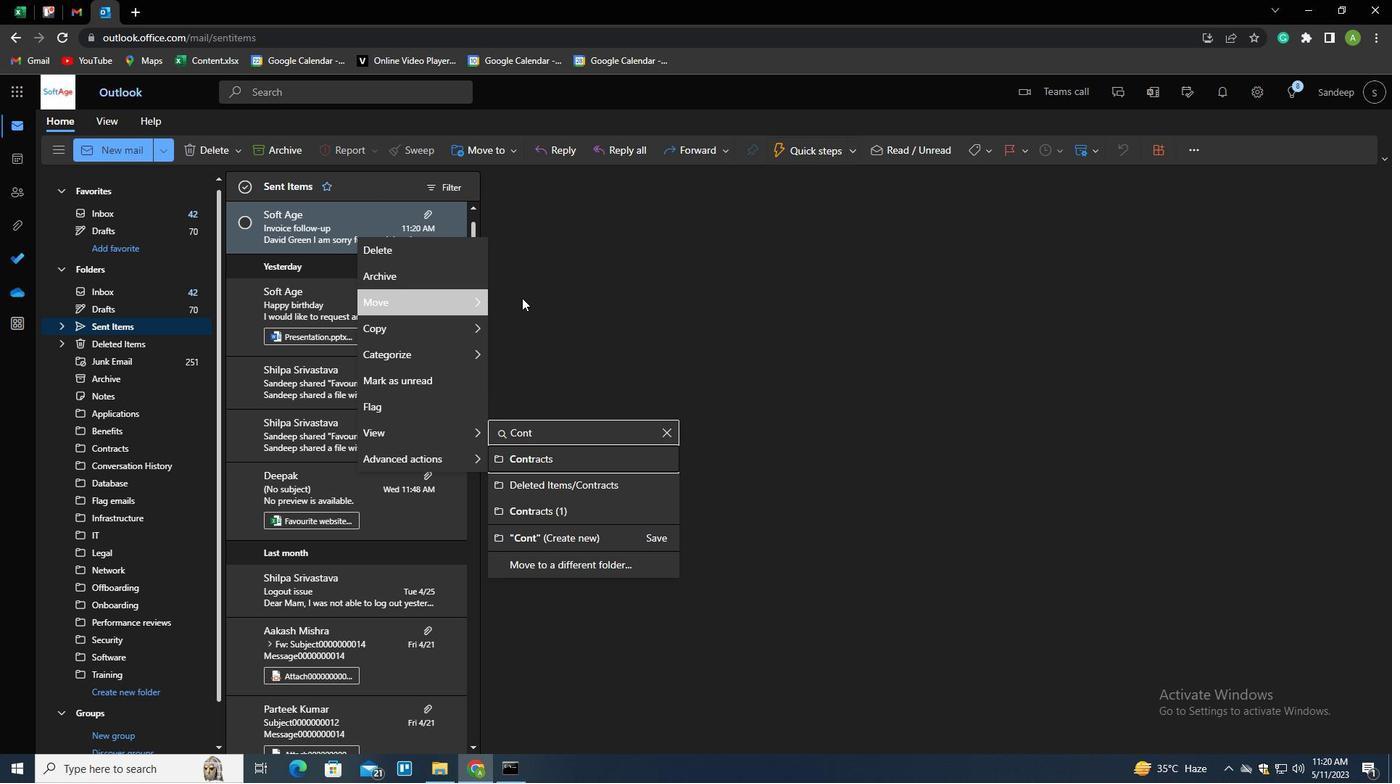 
